 Task: Find connections with filter location Puertollano with filter topic #Investingwith filter profile language German with filter current company RevFin with filter school Shiv Nadar University with filter industry Truck Transportation with filter service category Web Design with filter keywords title Handyman
Action: Mouse moved to (581, 75)
Screenshot: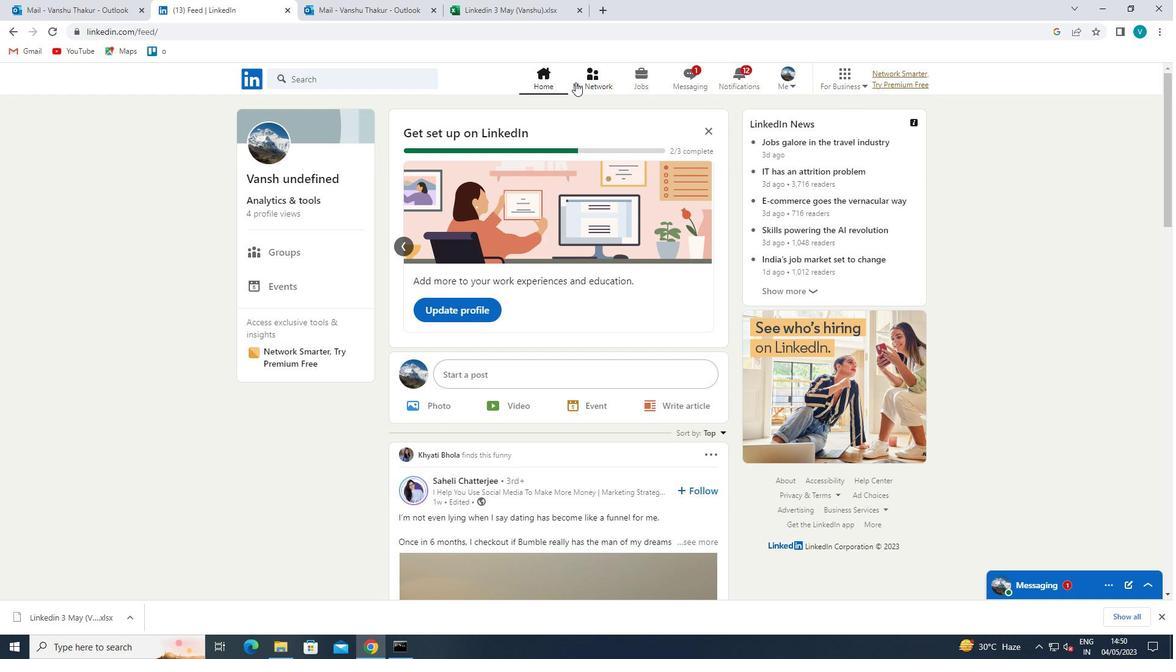 
Action: Mouse pressed left at (581, 75)
Screenshot: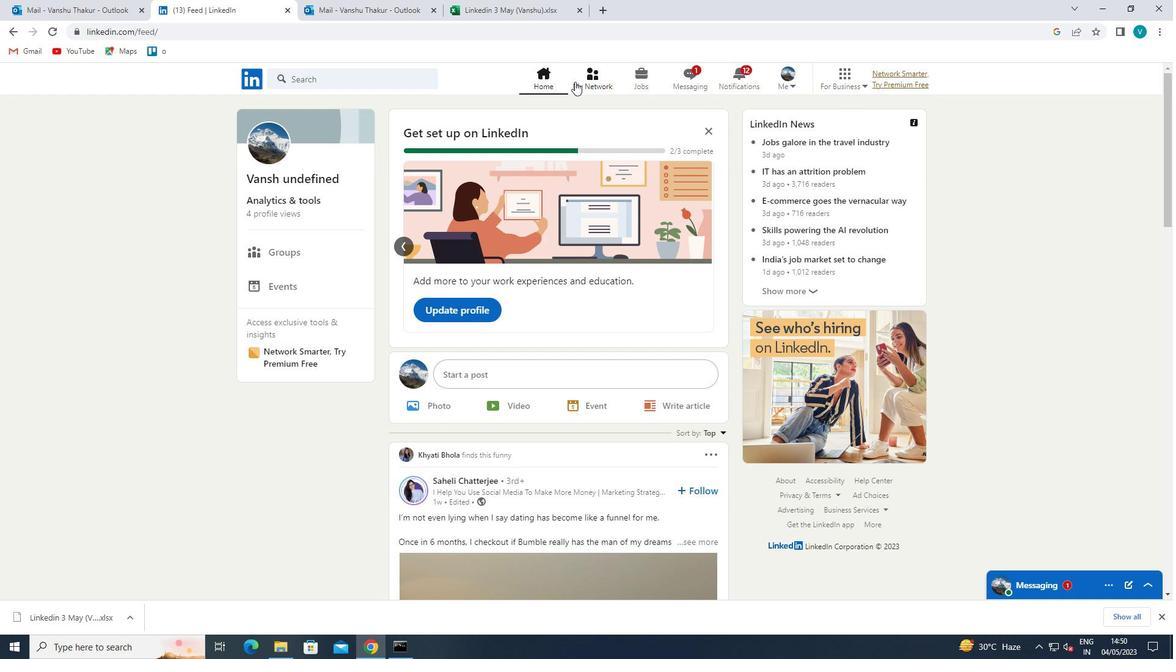 
Action: Mouse moved to (358, 150)
Screenshot: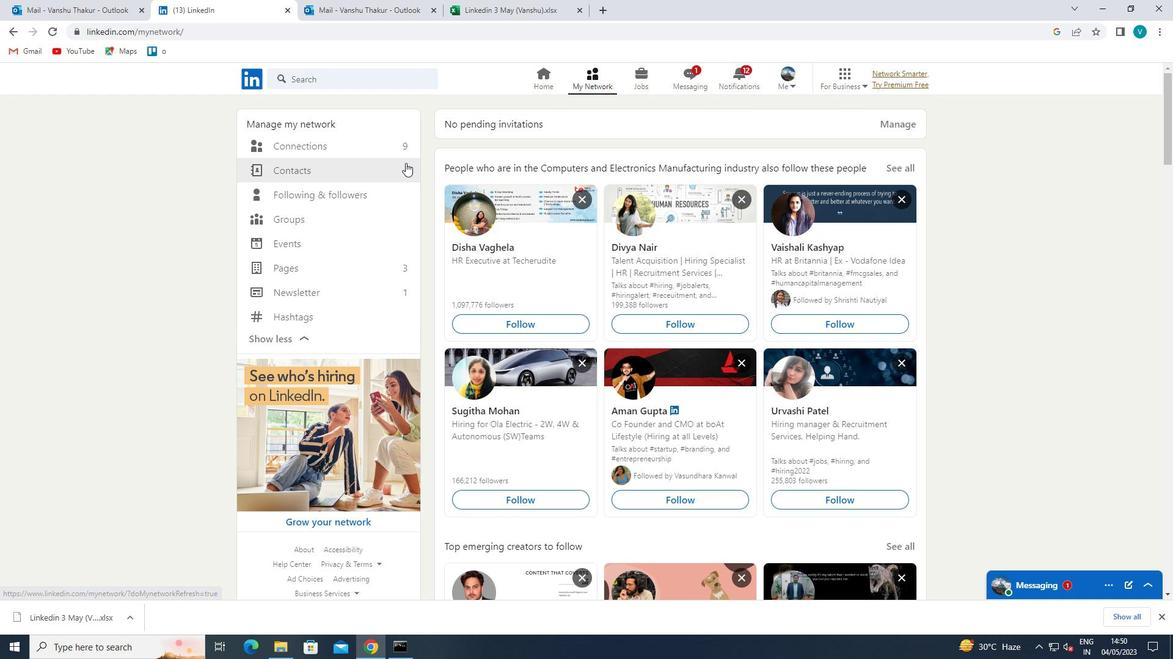 
Action: Mouse pressed left at (358, 150)
Screenshot: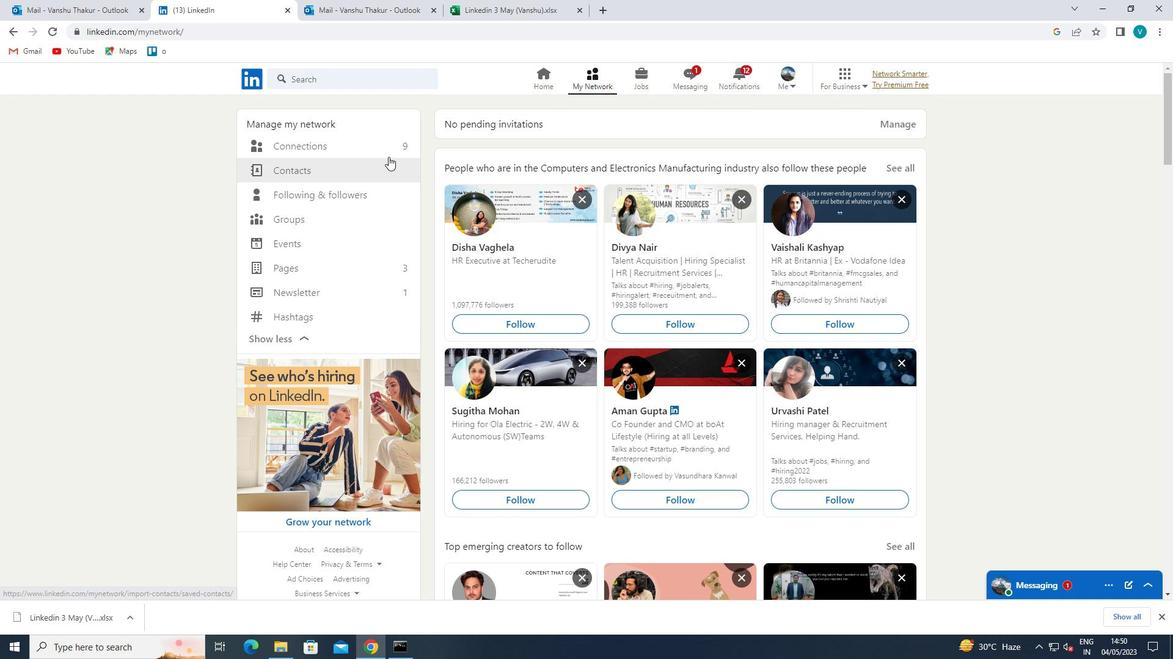 
Action: Mouse moved to (657, 142)
Screenshot: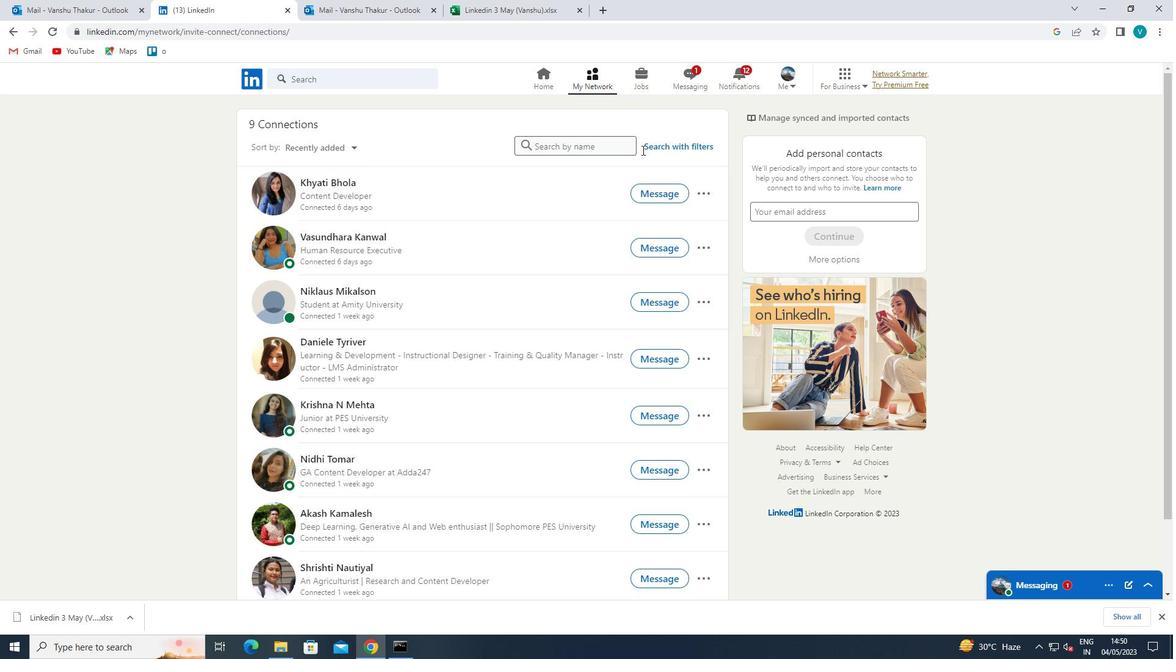 
Action: Mouse pressed left at (657, 142)
Screenshot: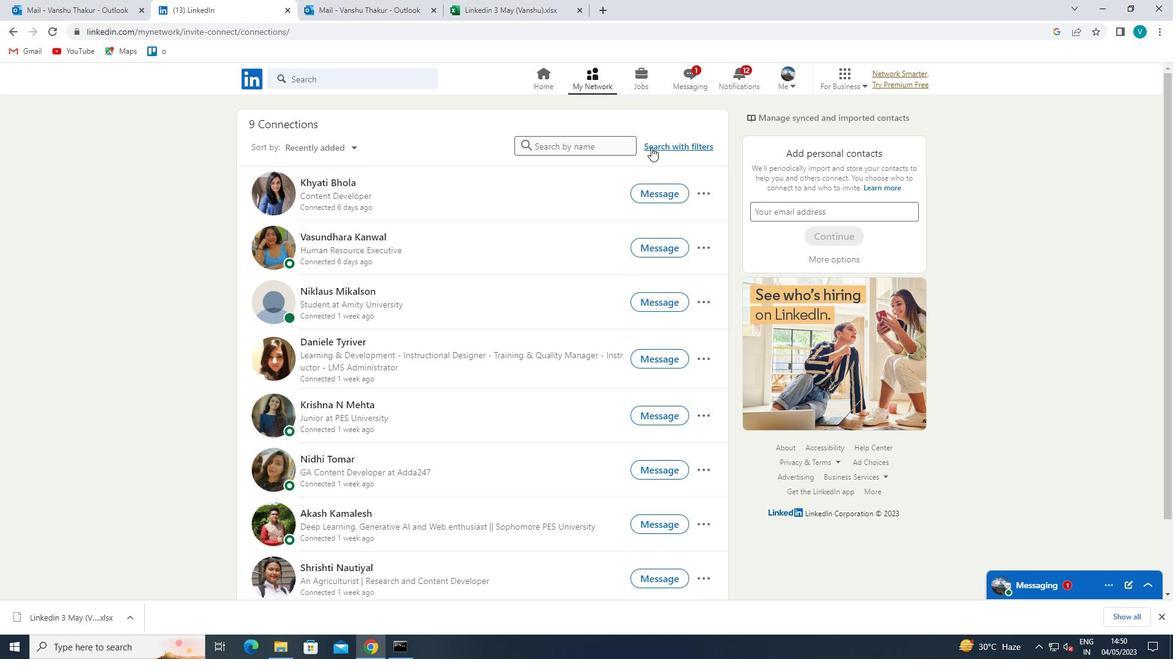 
Action: Mouse moved to (595, 115)
Screenshot: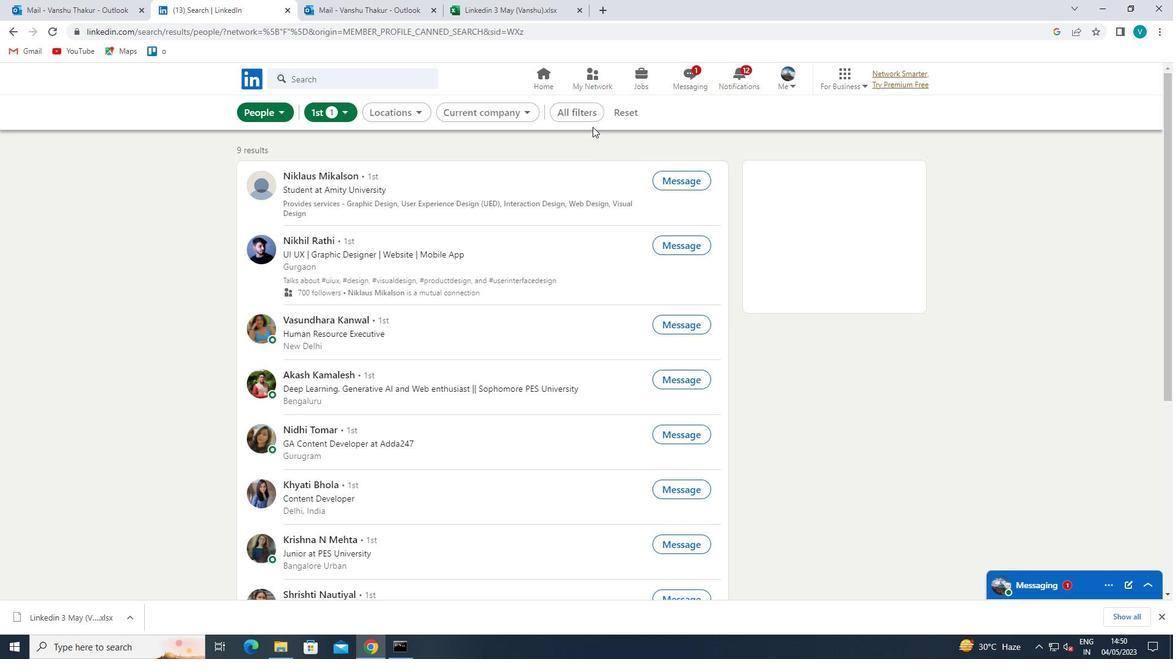 
Action: Mouse pressed left at (595, 115)
Screenshot: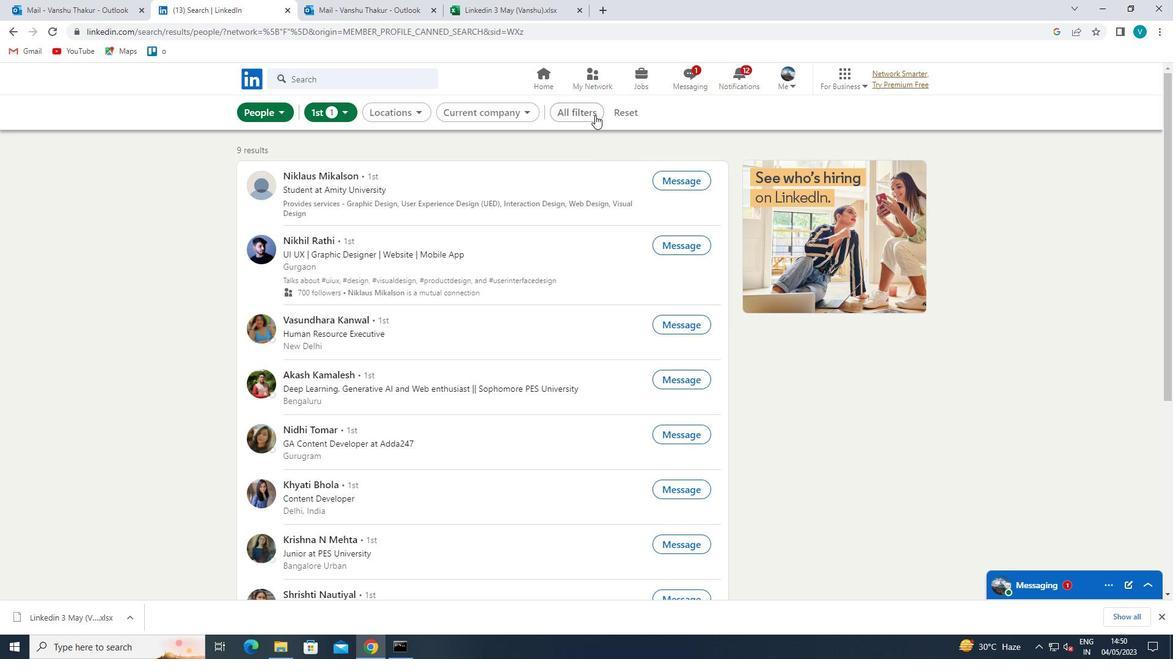 
Action: Mouse moved to (1017, 293)
Screenshot: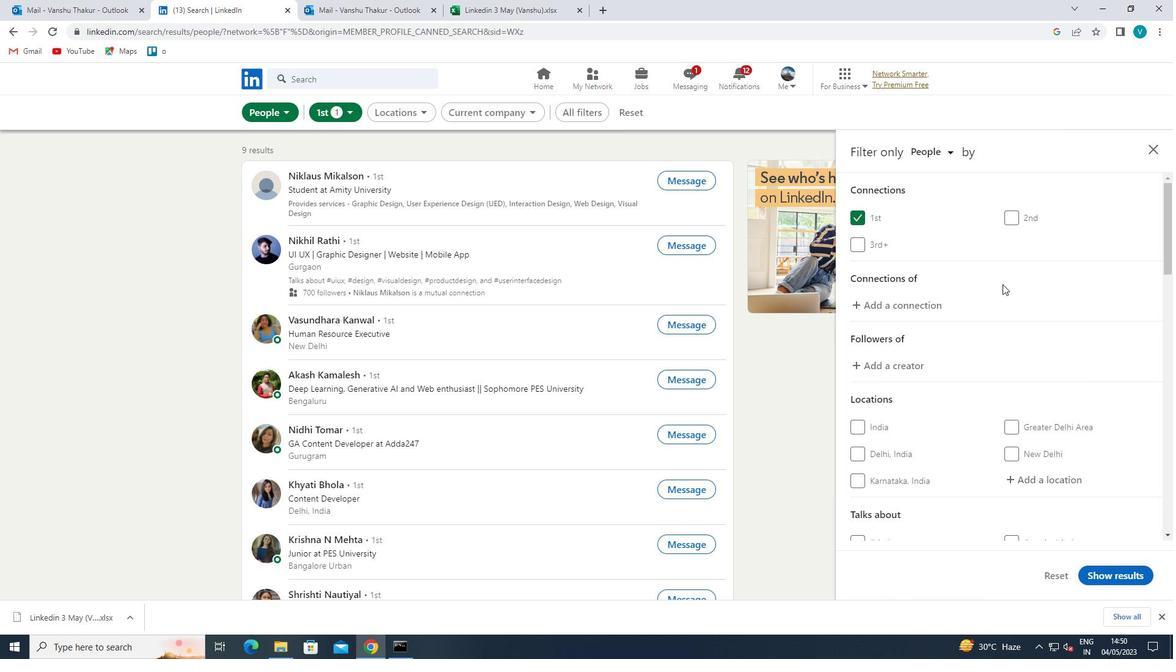 
Action: Mouse scrolled (1017, 293) with delta (0, 0)
Screenshot: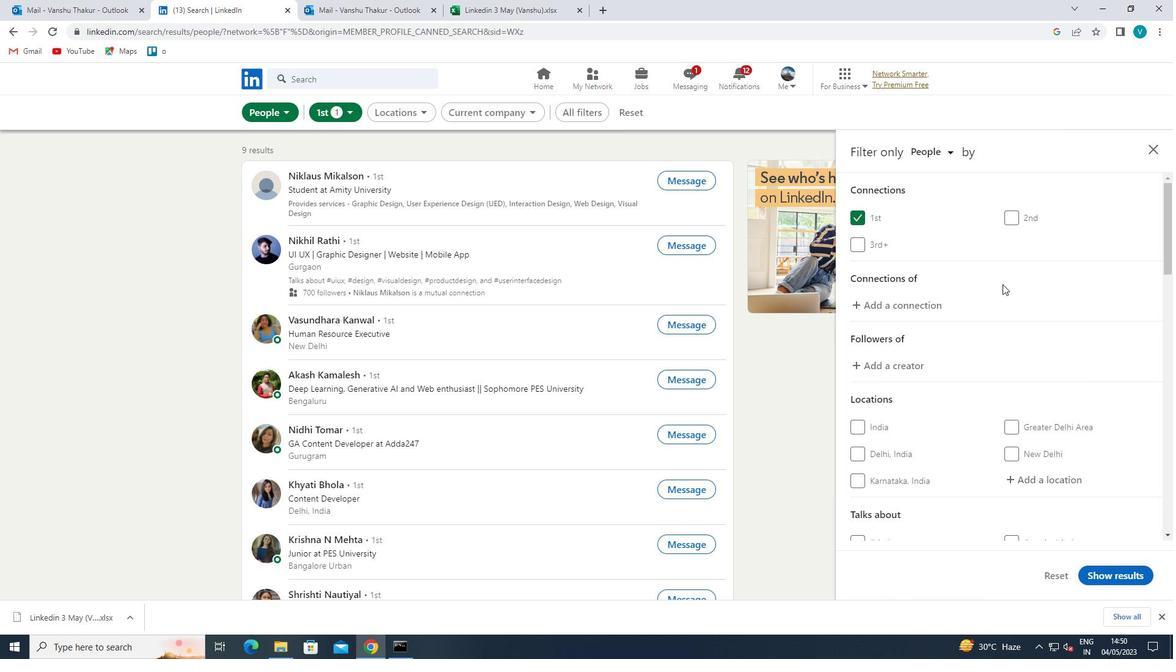 
Action: Mouse moved to (1022, 298)
Screenshot: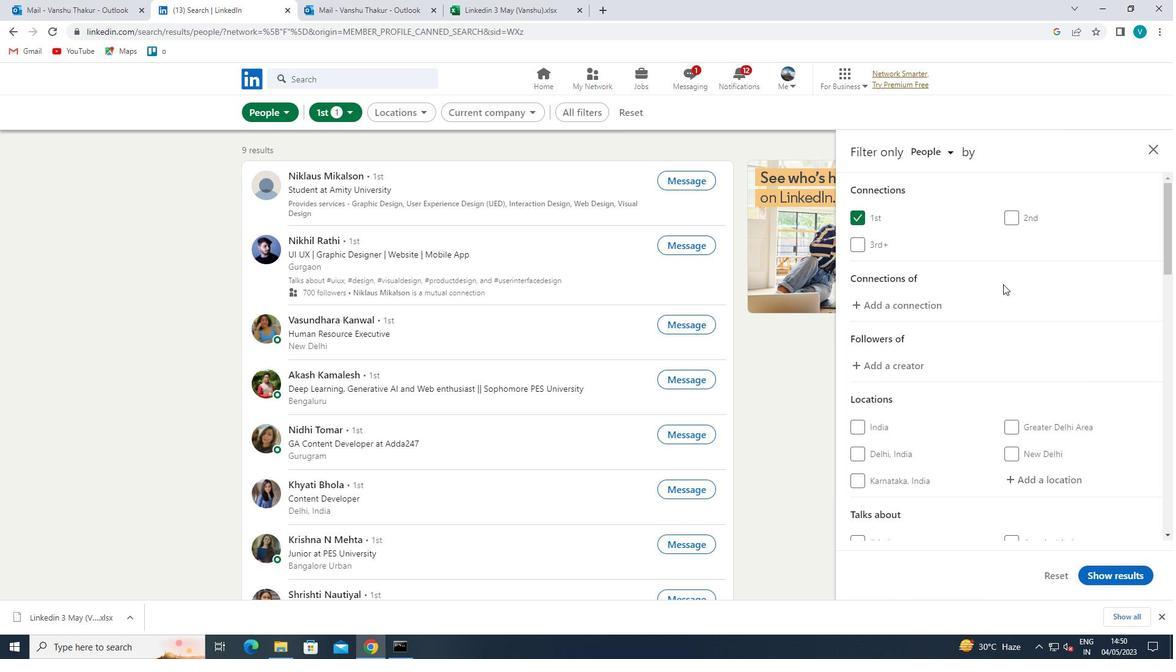 
Action: Mouse scrolled (1022, 298) with delta (0, 0)
Screenshot: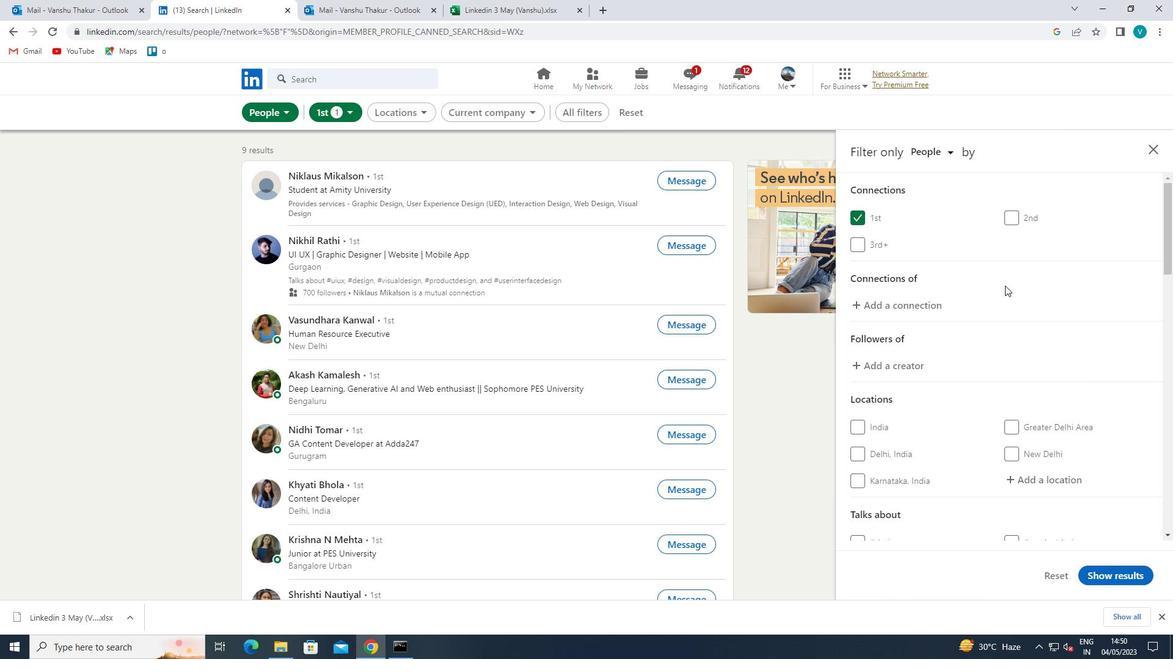 
Action: Mouse moved to (1027, 301)
Screenshot: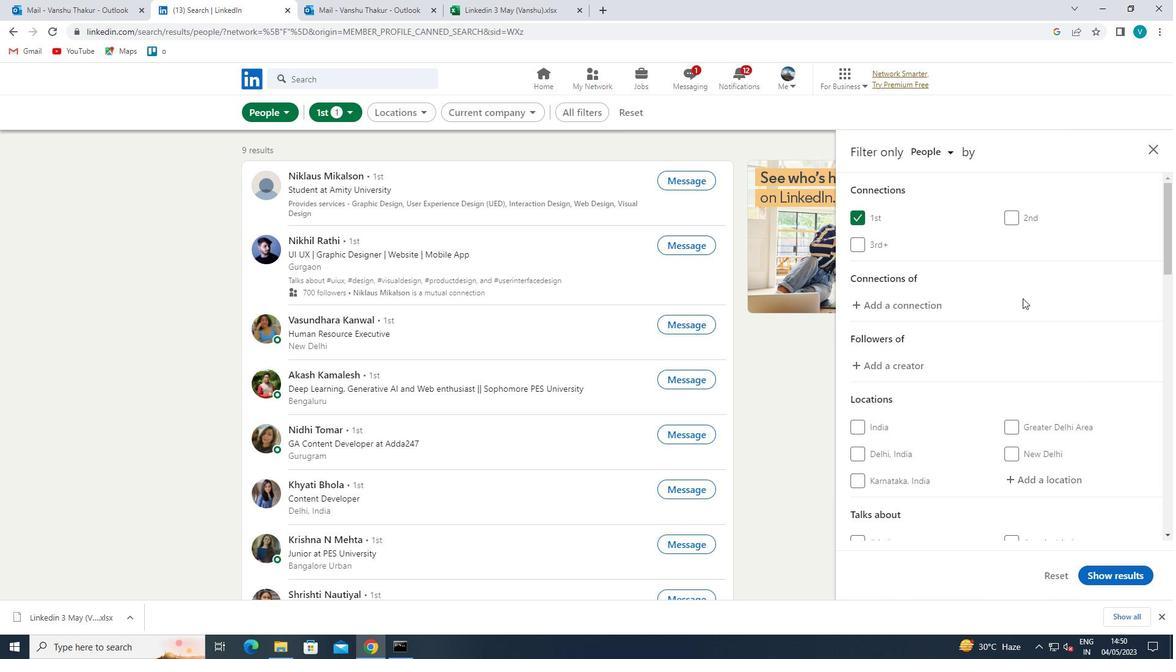 
Action: Mouse scrolled (1027, 301) with delta (0, 0)
Screenshot: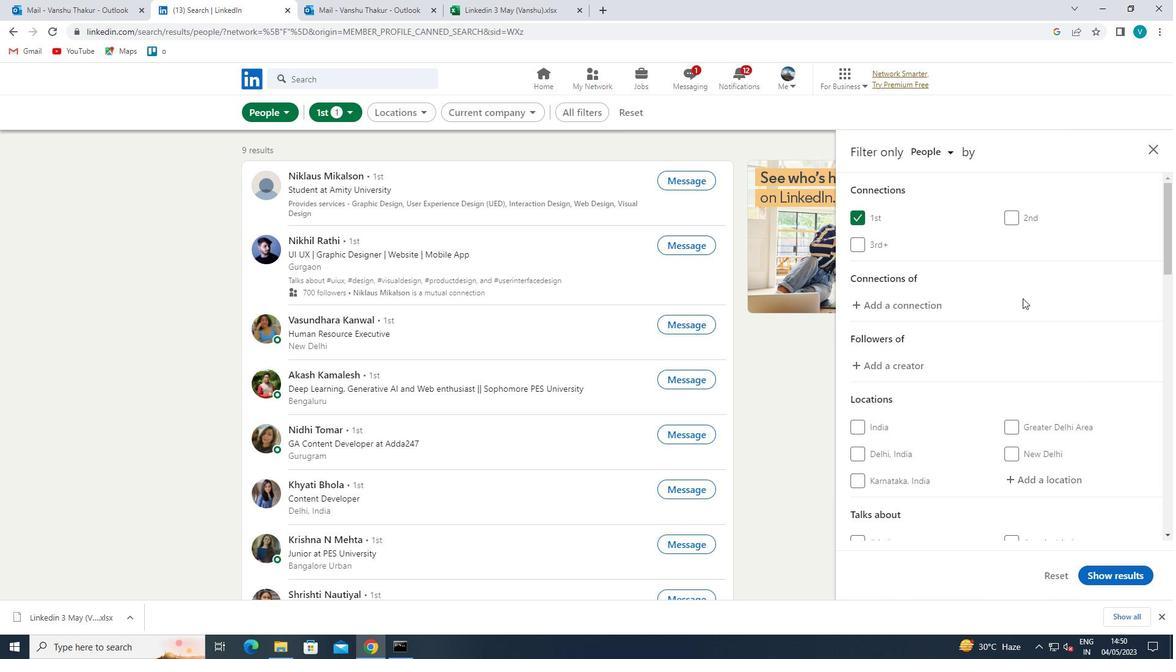 
Action: Mouse moved to (1056, 296)
Screenshot: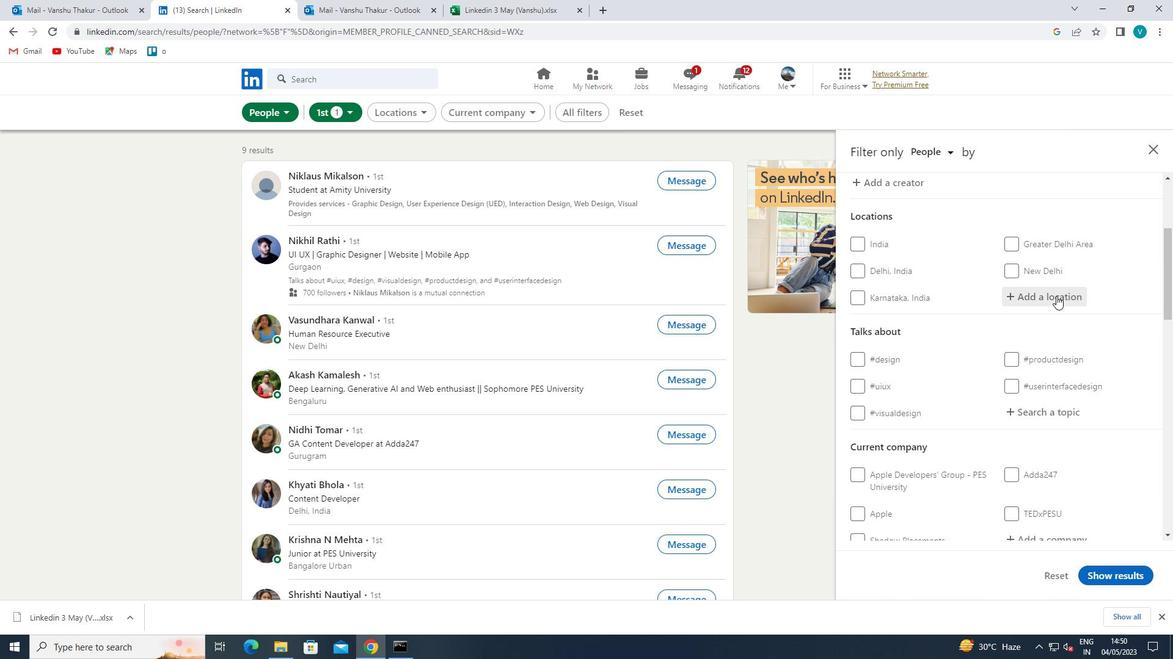 
Action: Mouse pressed left at (1056, 296)
Screenshot: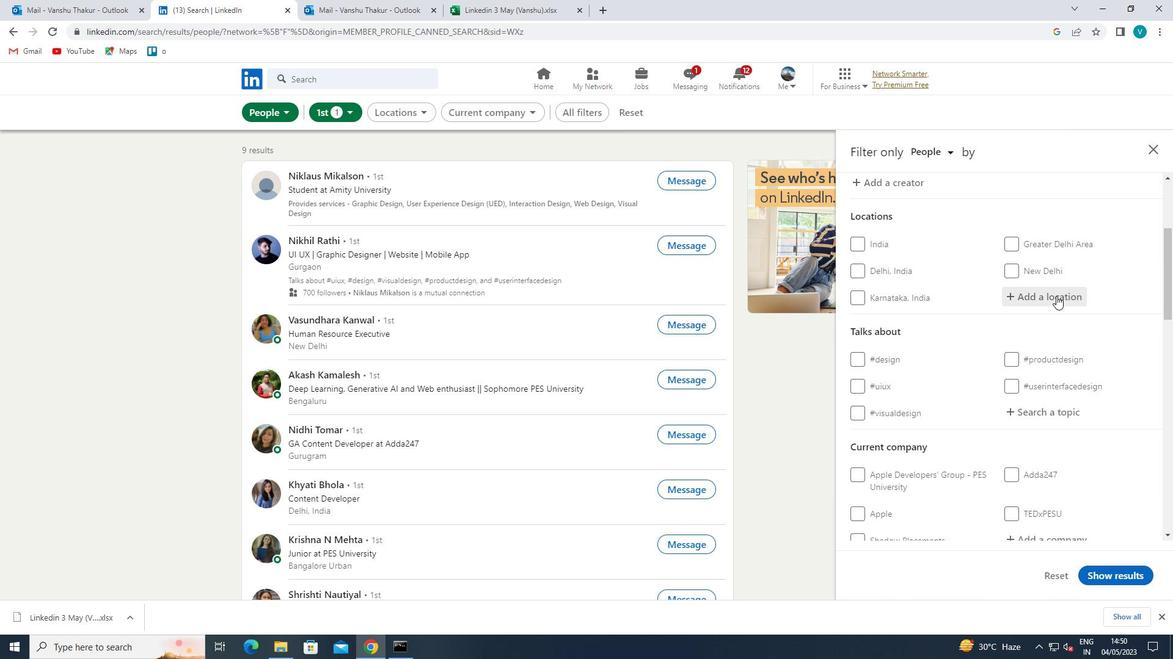 
Action: Mouse moved to (1041, 305)
Screenshot: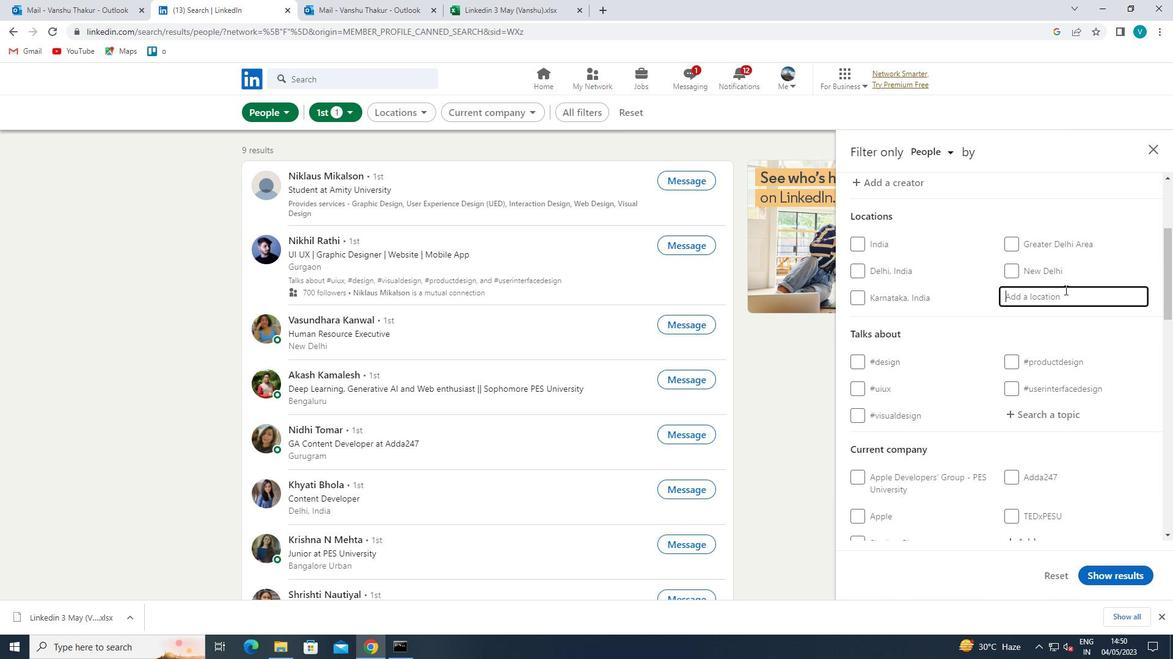 
Action: Key pressed <Key.shift>PUERTOLLANO
Screenshot: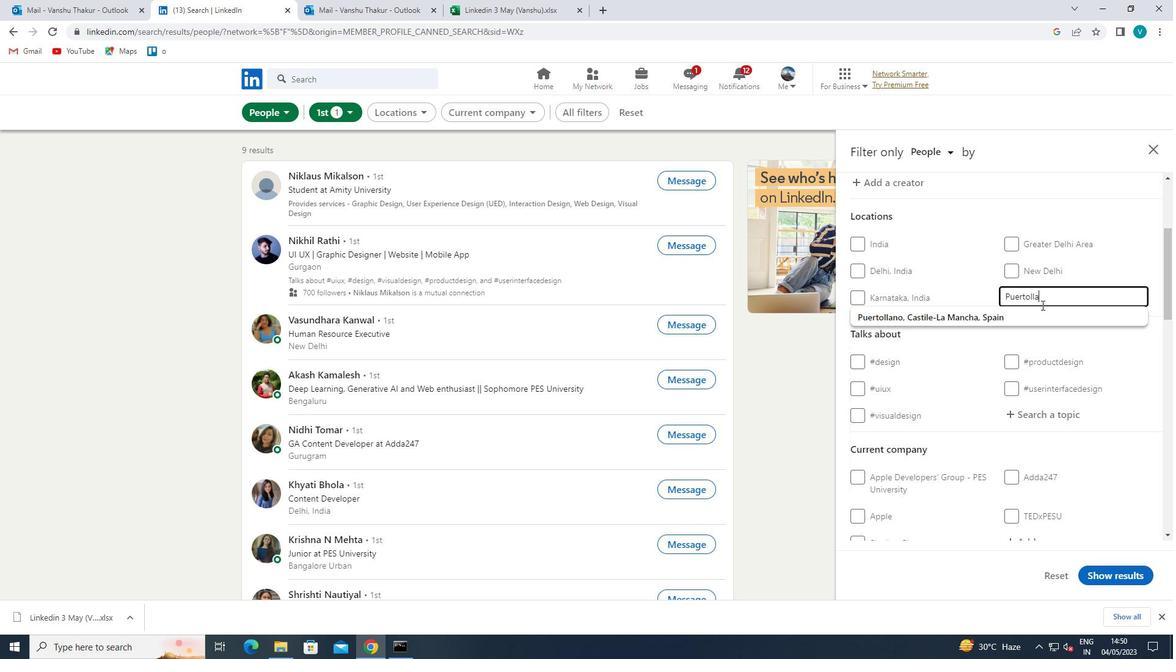 
Action: Mouse moved to (1022, 318)
Screenshot: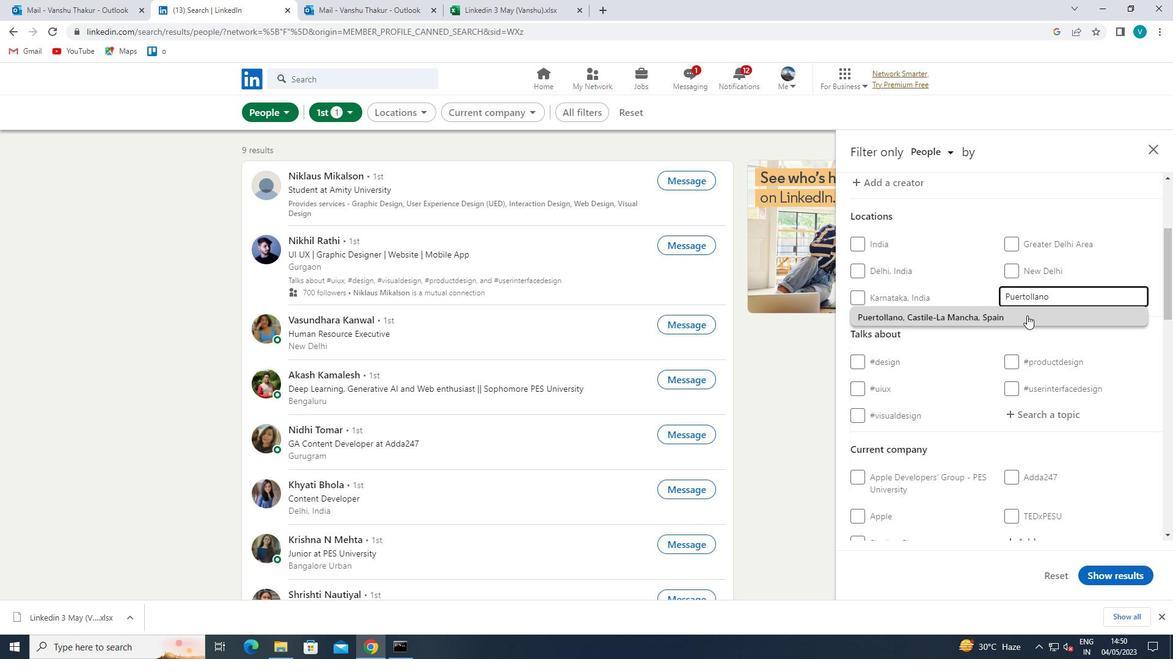 
Action: Mouse pressed left at (1022, 318)
Screenshot: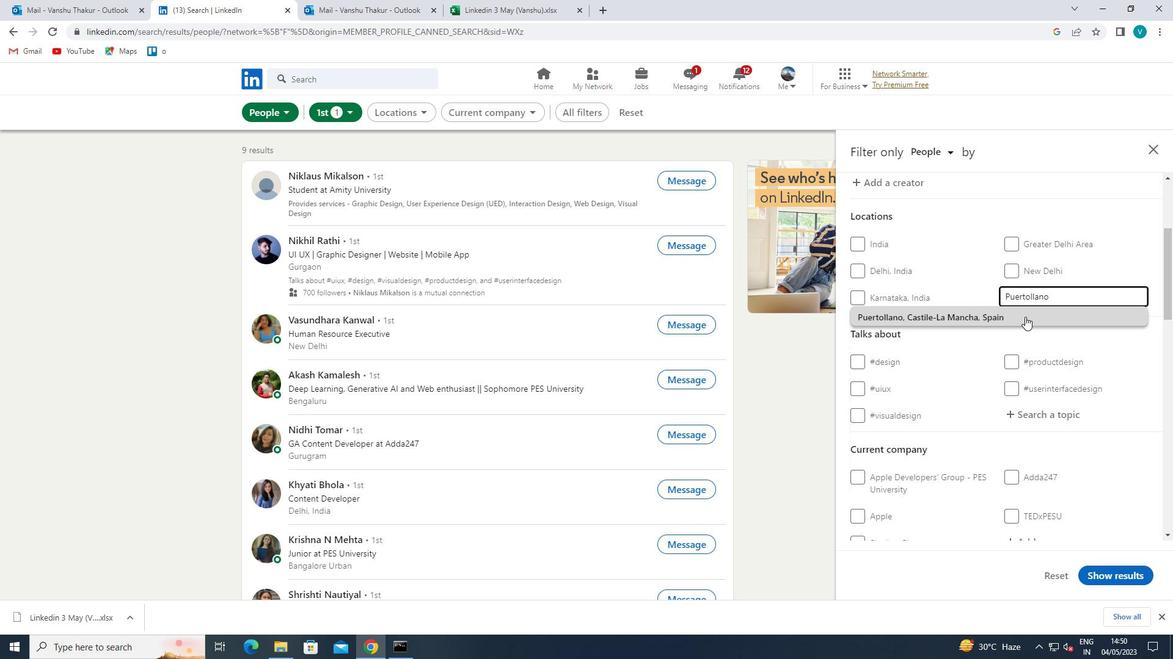 
Action: Mouse moved to (1020, 318)
Screenshot: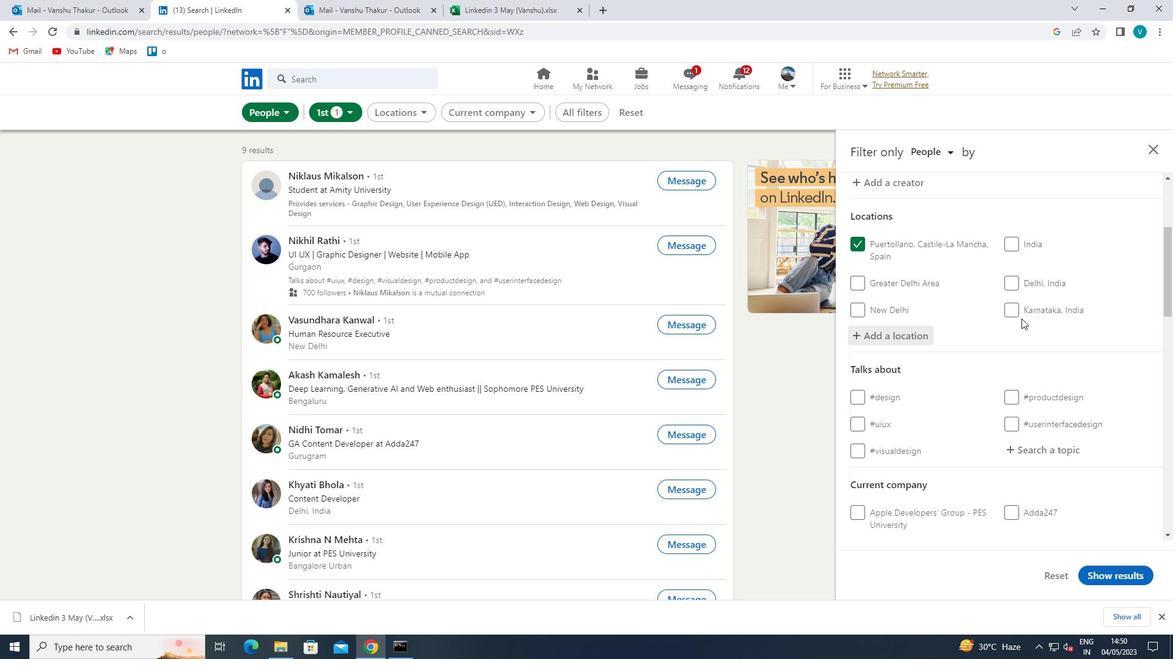 
Action: Mouse scrolled (1020, 318) with delta (0, 0)
Screenshot: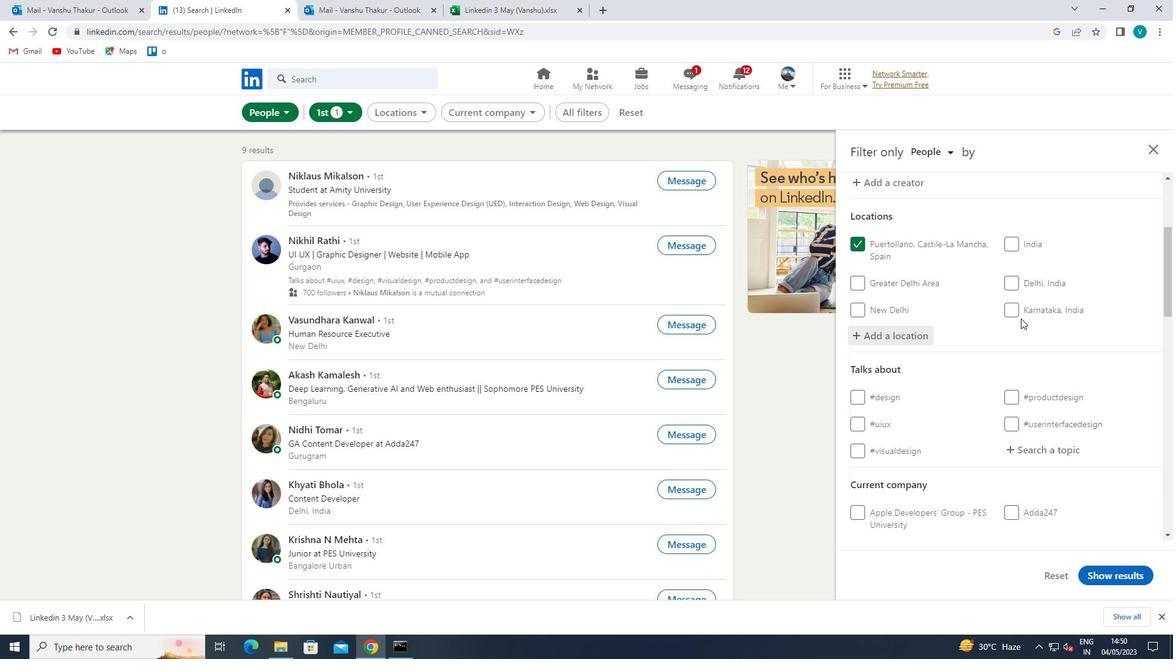 
Action: Mouse scrolled (1020, 318) with delta (0, 0)
Screenshot: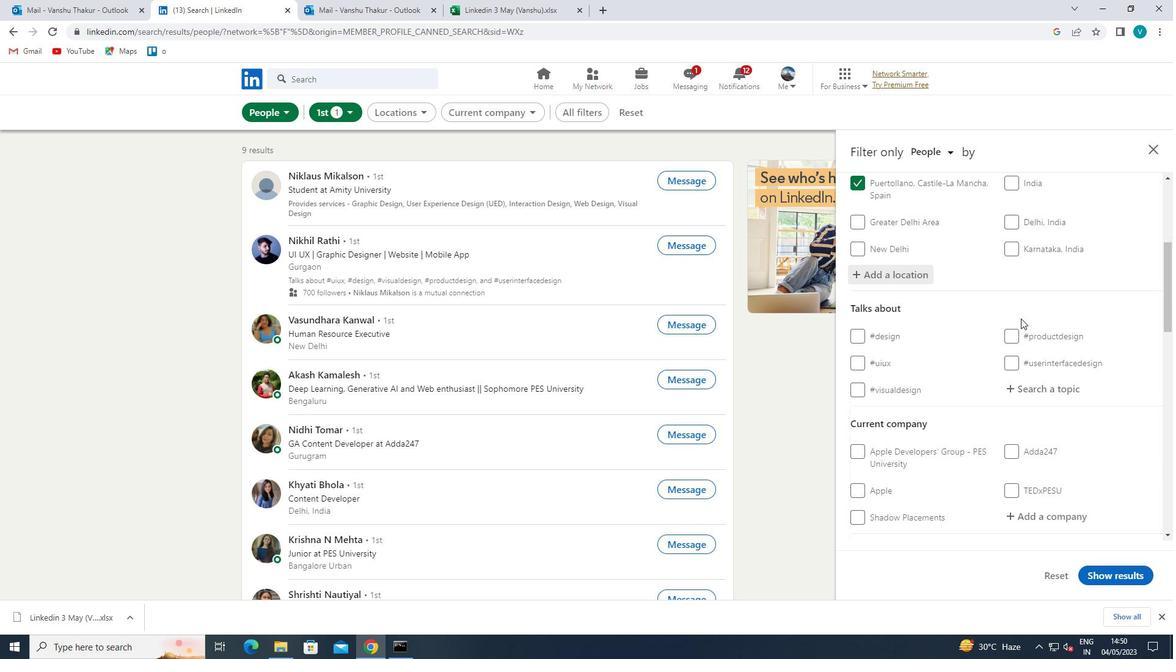 
Action: Mouse scrolled (1020, 318) with delta (0, 0)
Screenshot: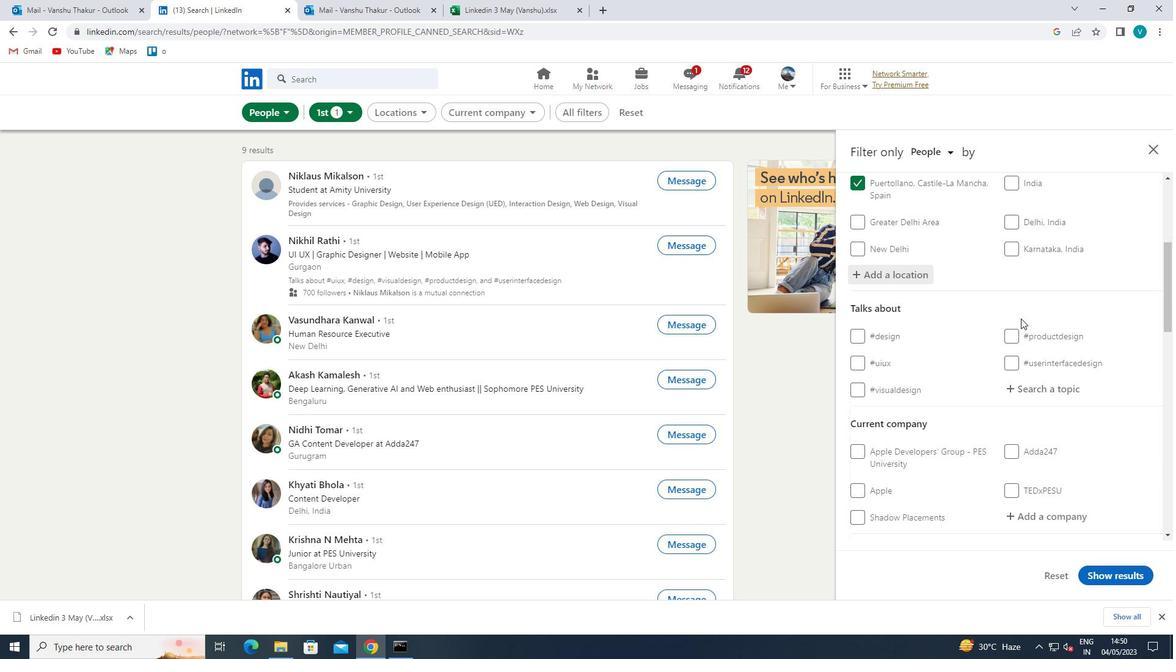 
Action: Mouse moved to (1065, 267)
Screenshot: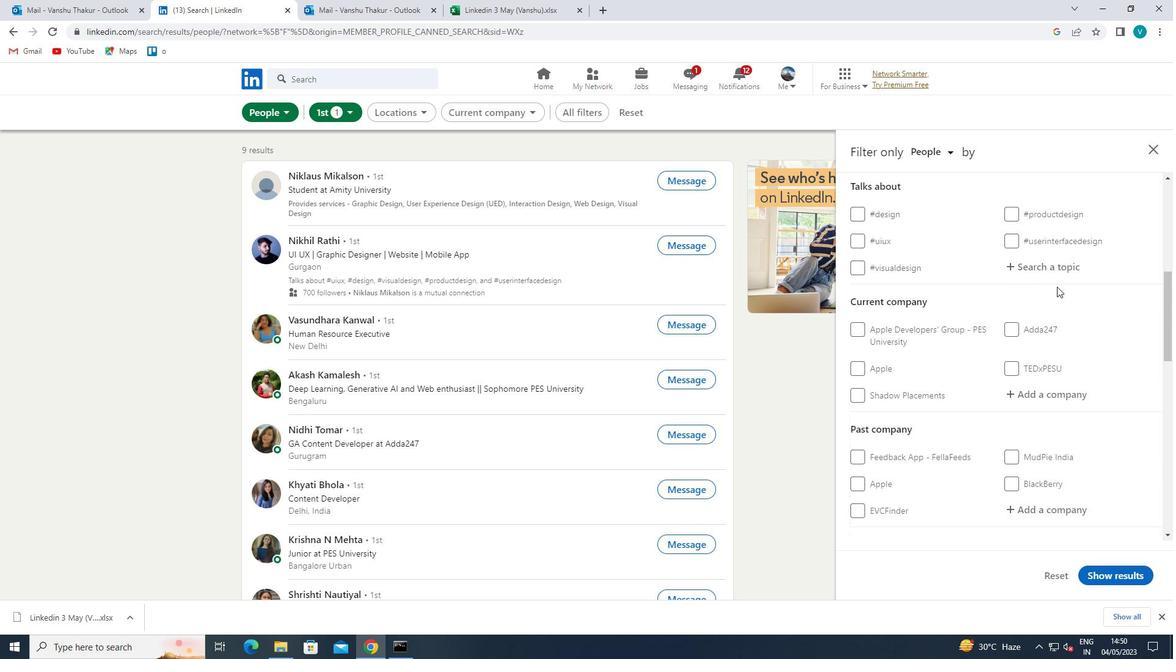 
Action: Mouse pressed left at (1065, 267)
Screenshot: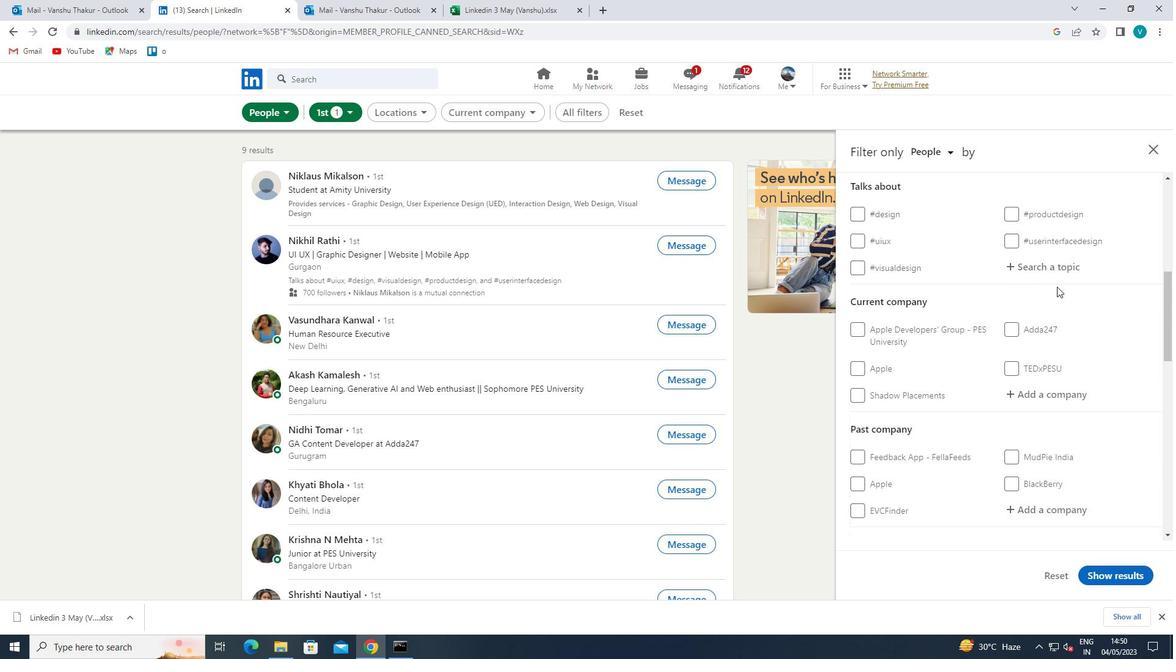 
Action: Mouse moved to (1034, 284)
Screenshot: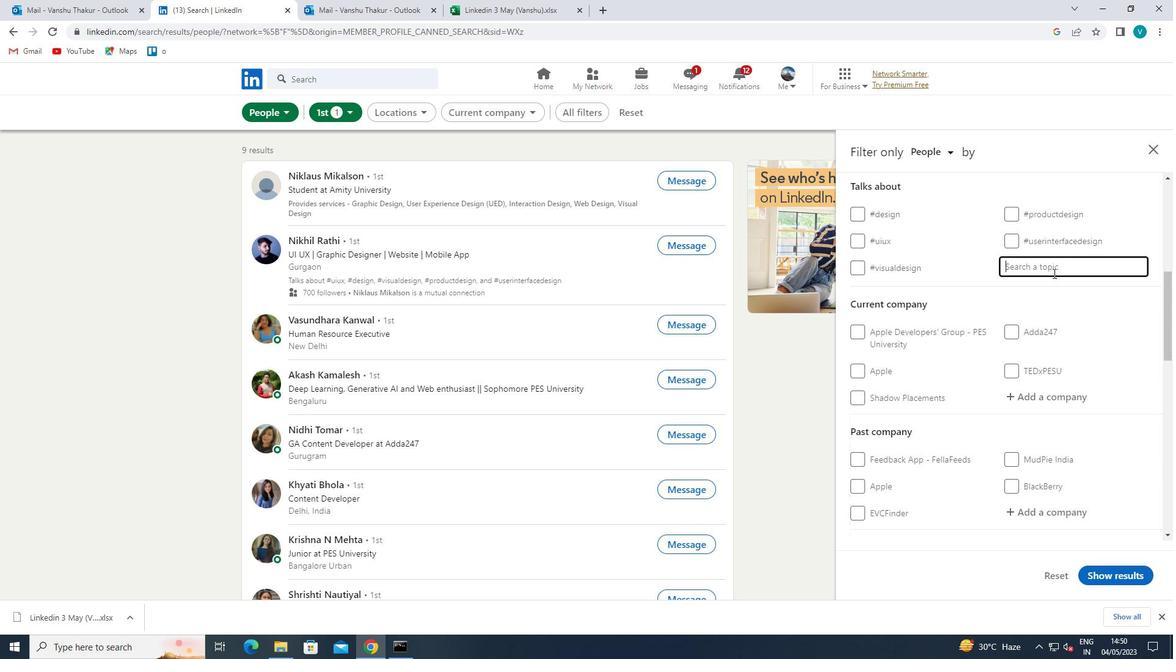 
Action: Key pressed INV
Screenshot: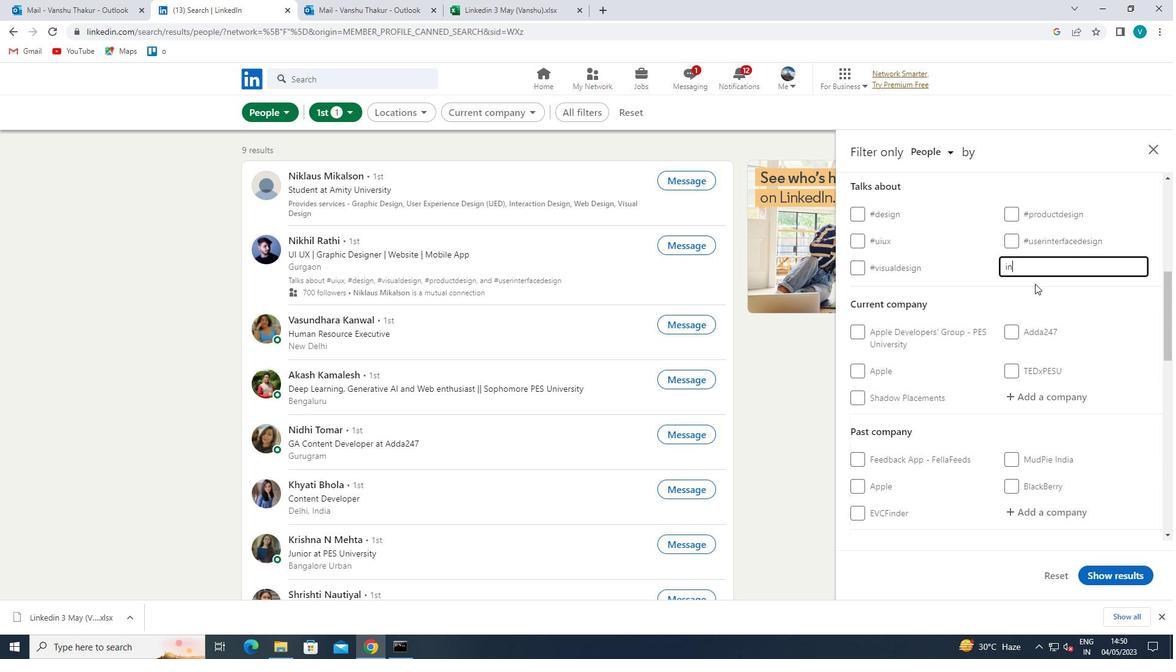 
Action: Mouse moved to (1034, 284)
Screenshot: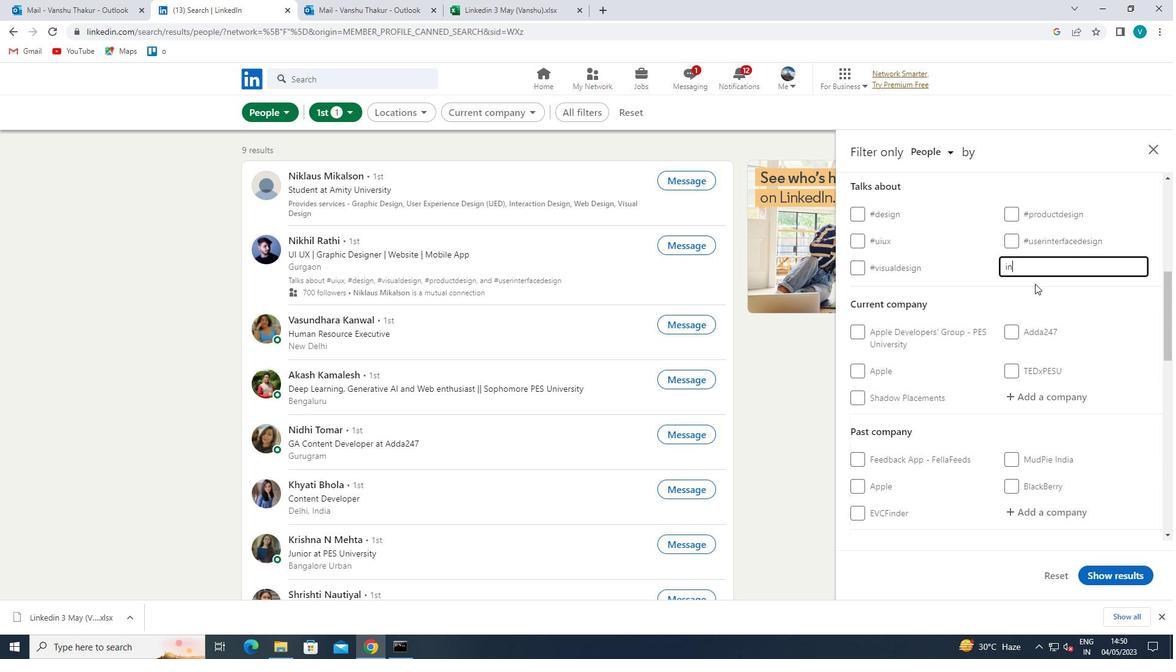 
Action: Key pressed ESTING
Screenshot: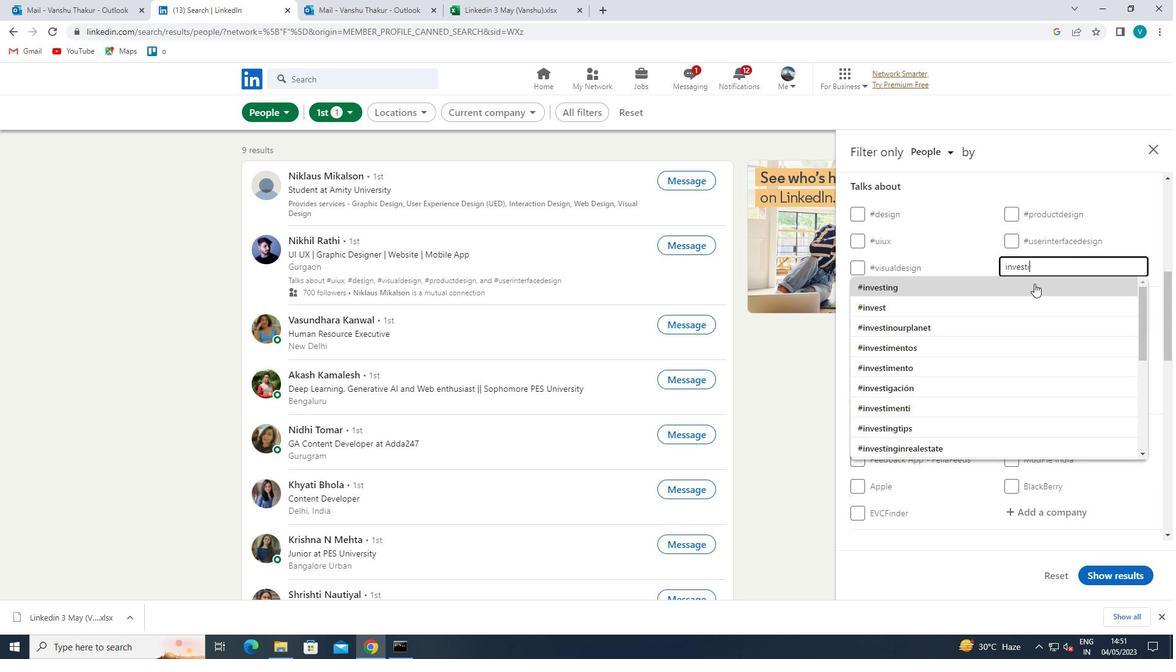 
Action: Mouse pressed left at (1034, 284)
Screenshot: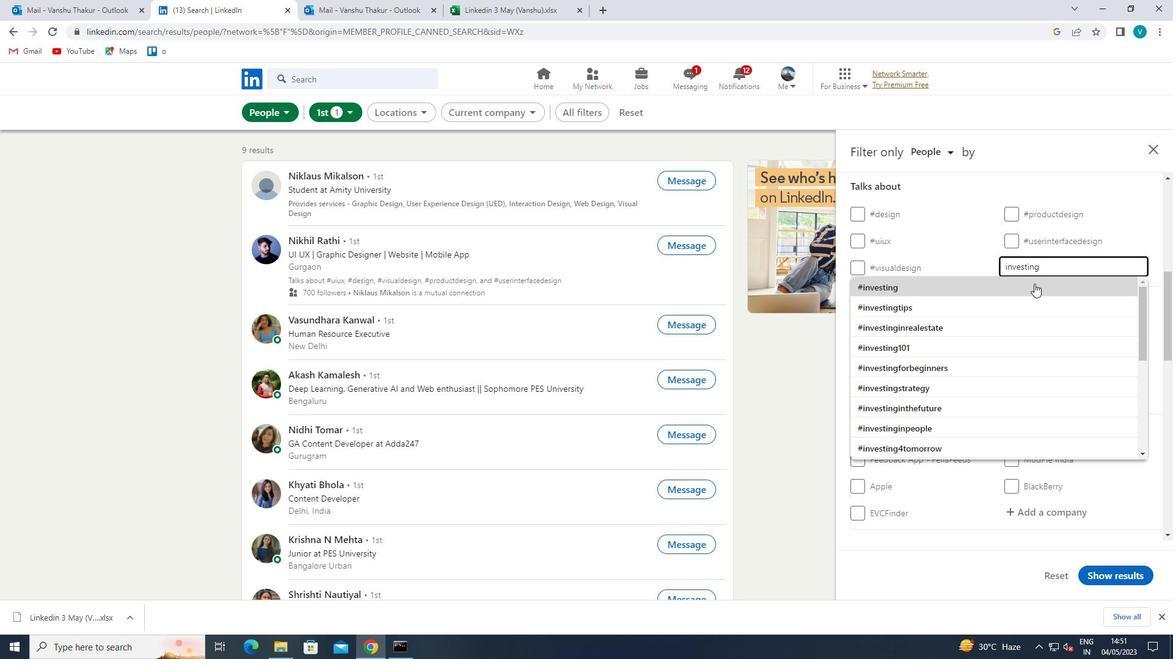 
Action: Mouse moved to (1028, 287)
Screenshot: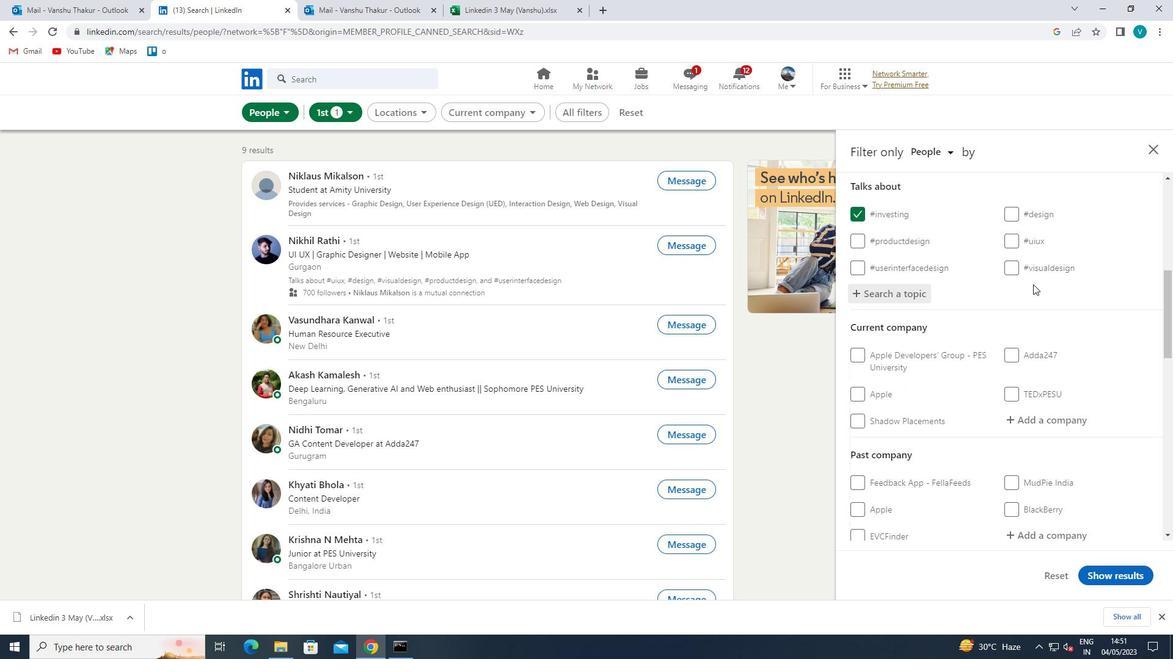 
Action: Mouse scrolled (1028, 286) with delta (0, 0)
Screenshot: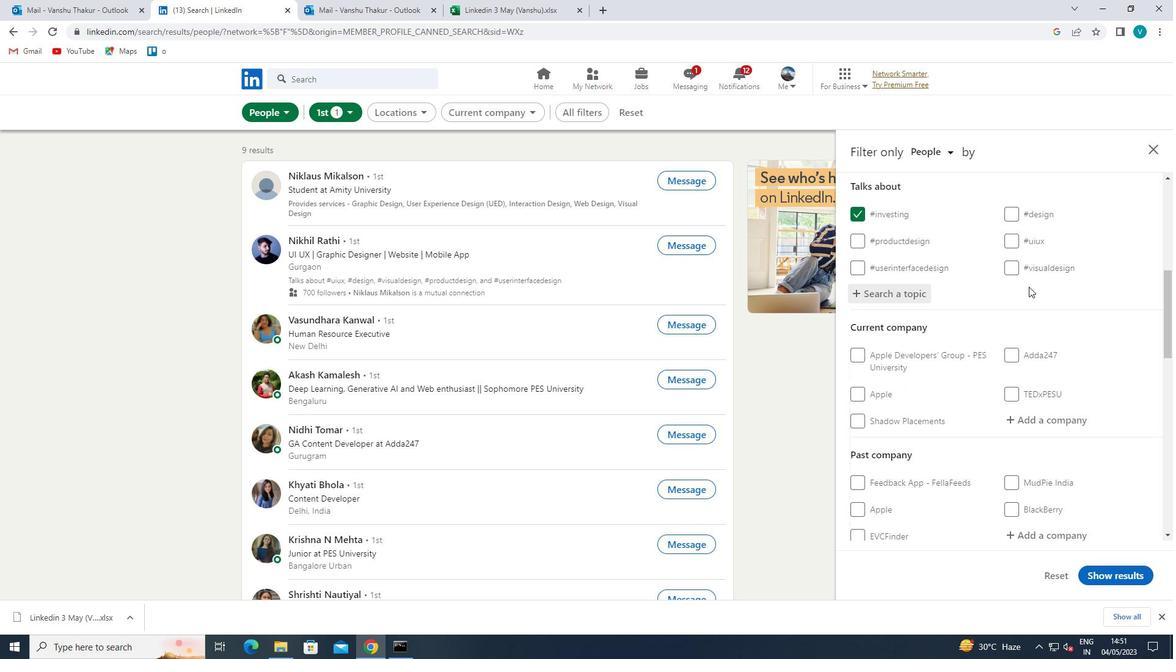 
Action: Mouse scrolled (1028, 286) with delta (0, 0)
Screenshot: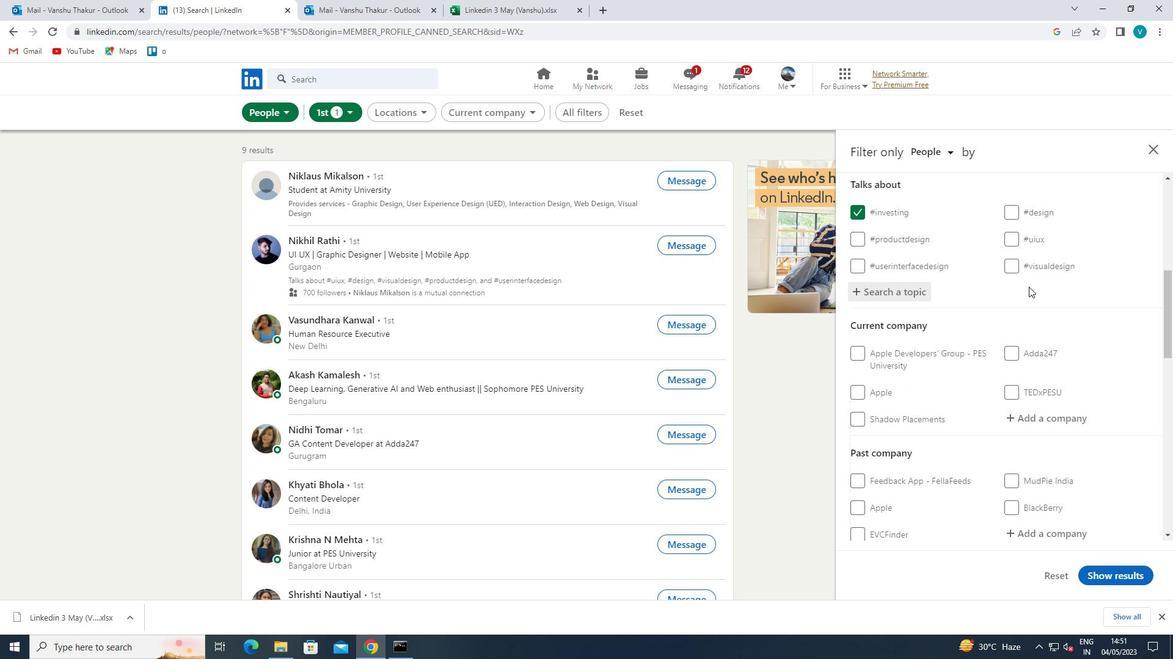 
Action: Mouse moved to (1025, 298)
Screenshot: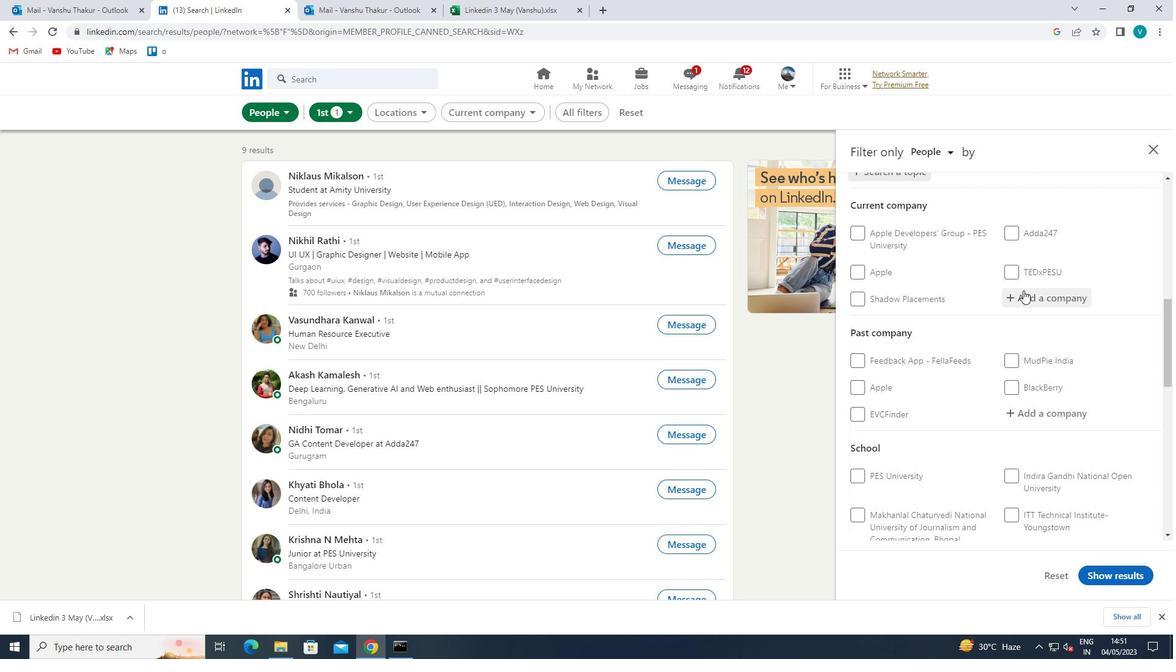 
Action: Mouse pressed left at (1025, 298)
Screenshot: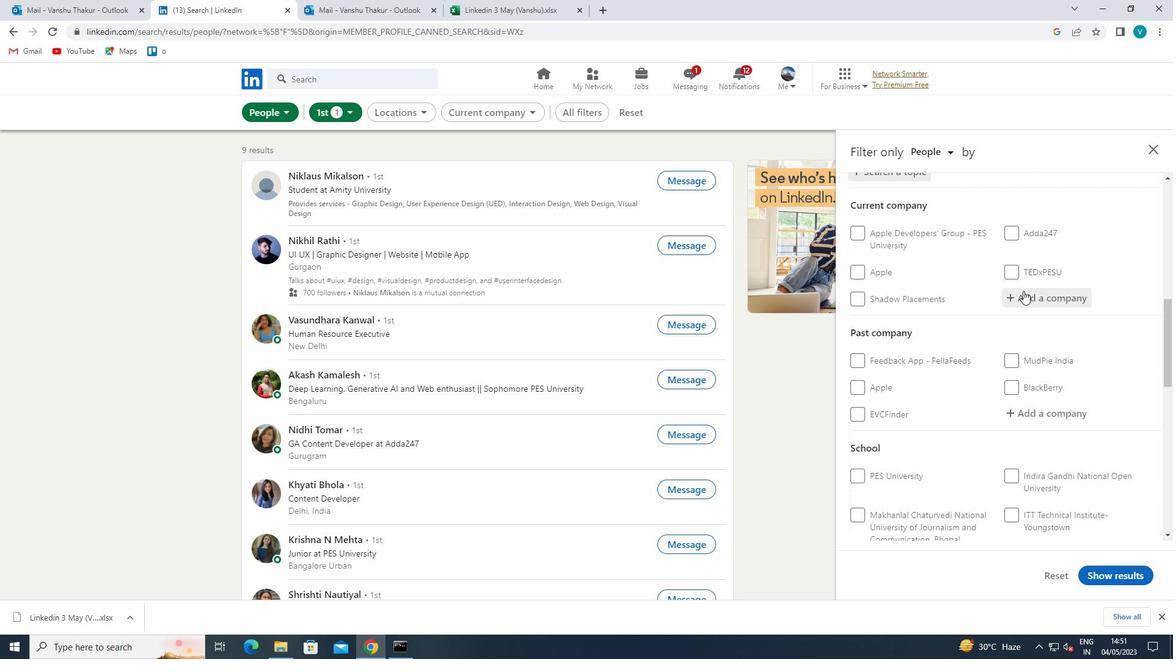 
Action: Mouse moved to (1027, 298)
Screenshot: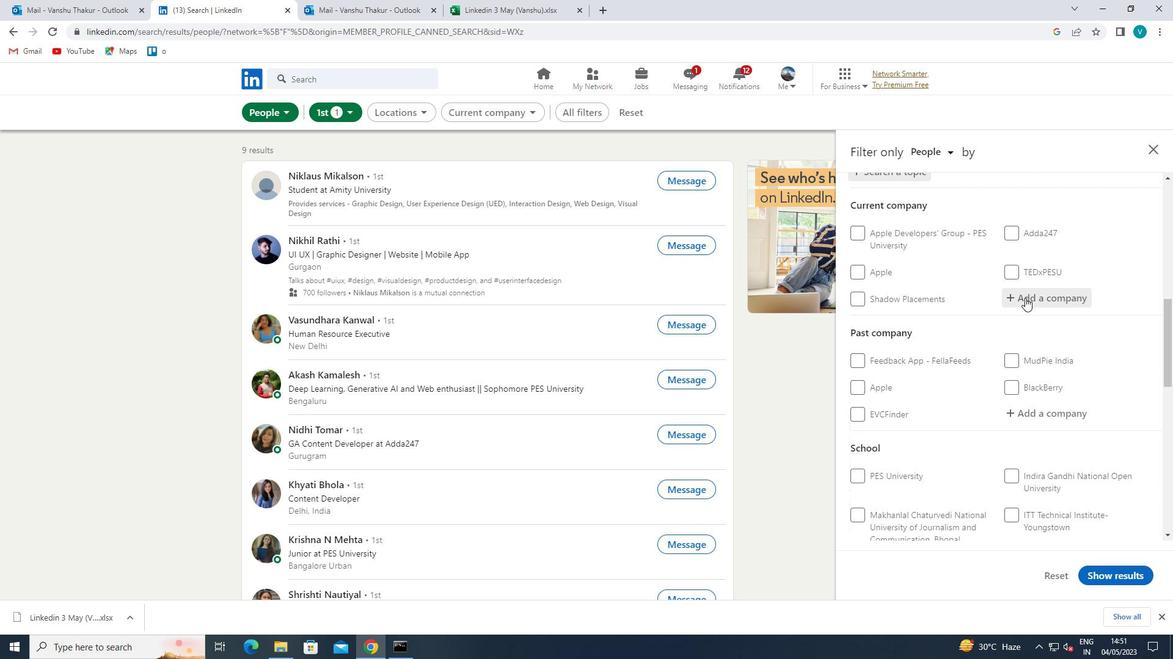 
Action: Key pressed <Key.shift>REV<Key.shift>FN
Screenshot: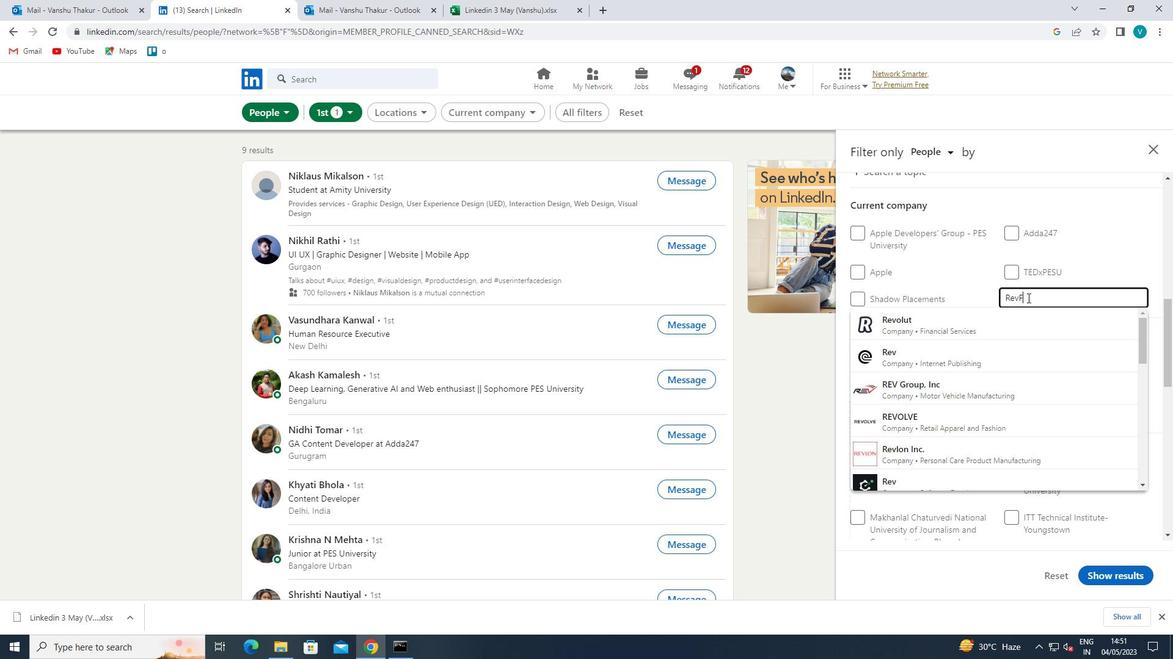 
Action: Mouse moved to (1029, 313)
Screenshot: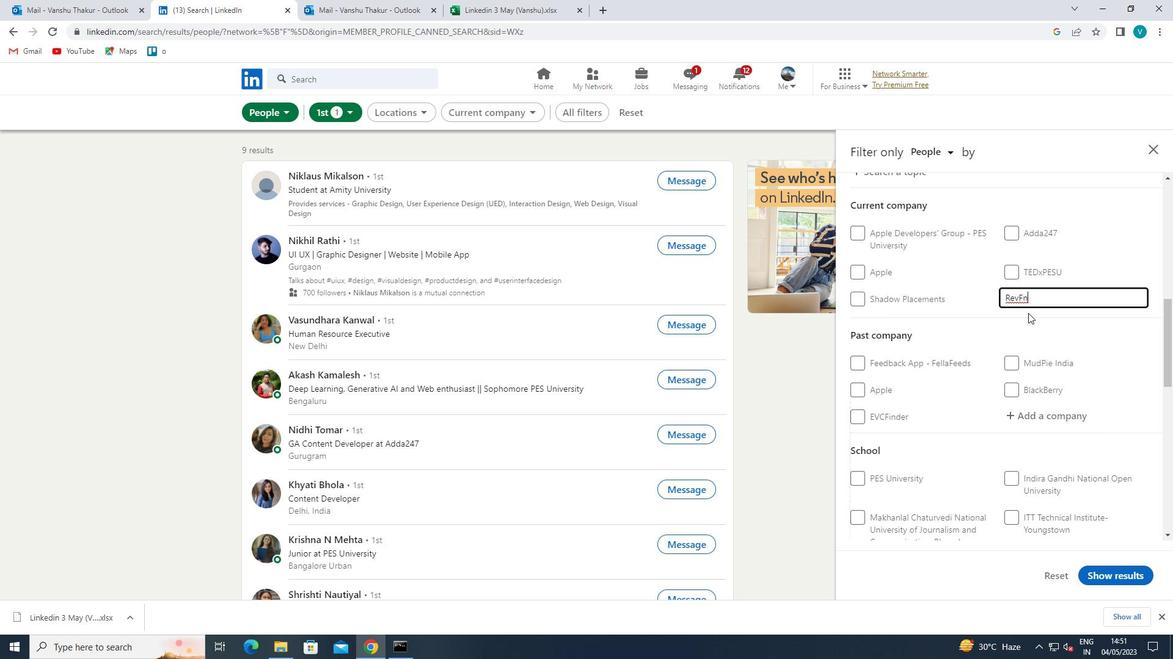 
Action: Key pressed <Key.backspace>I
Screenshot: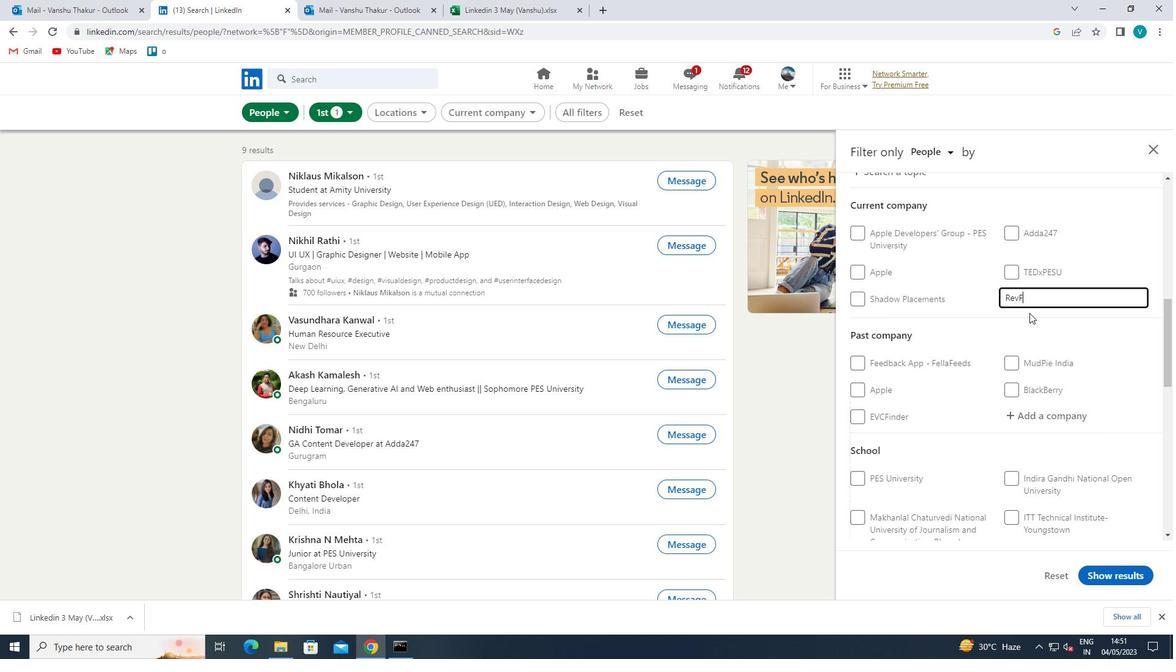 
Action: Mouse moved to (1016, 317)
Screenshot: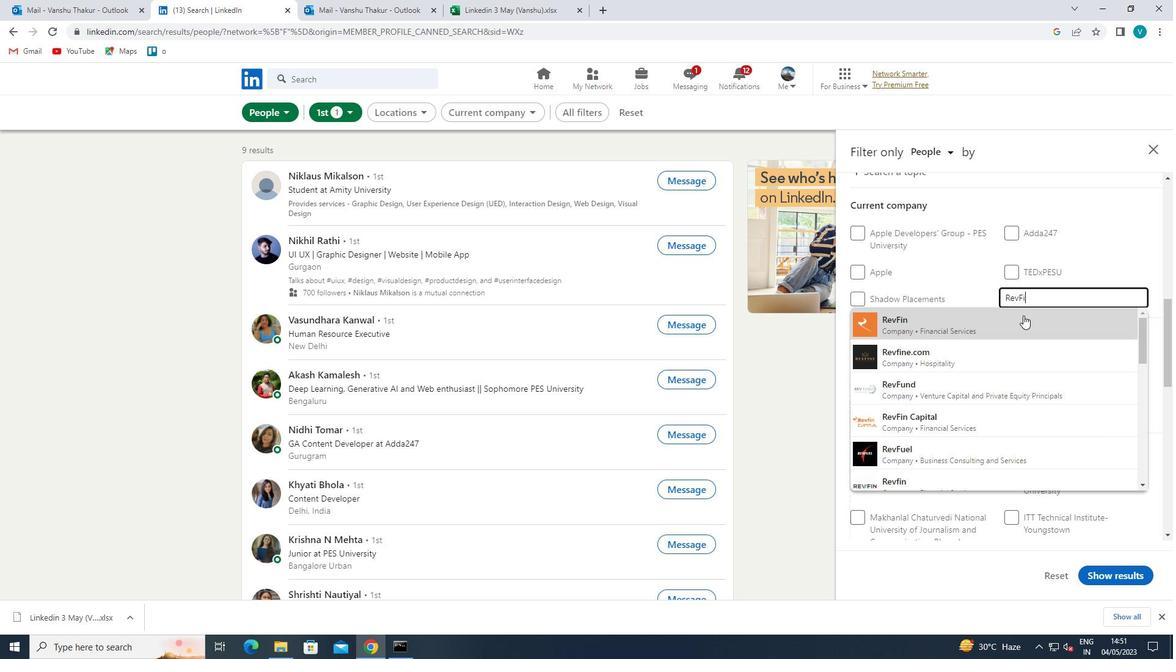 
Action: Mouse pressed left at (1016, 317)
Screenshot: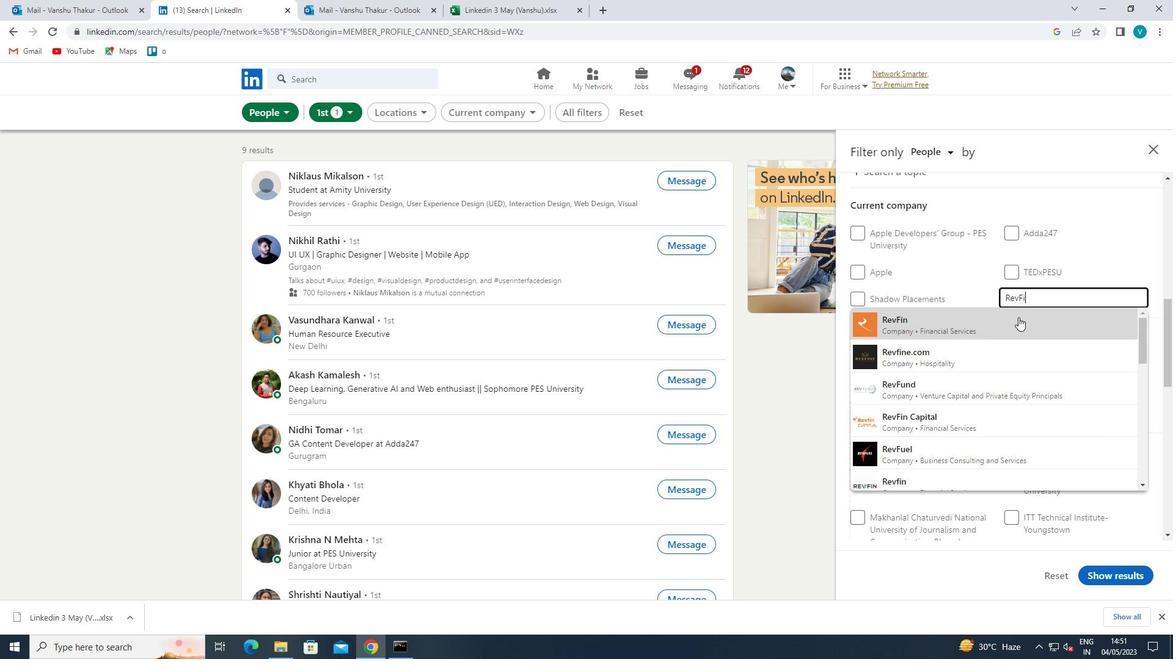 
Action: Mouse moved to (1014, 319)
Screenshot: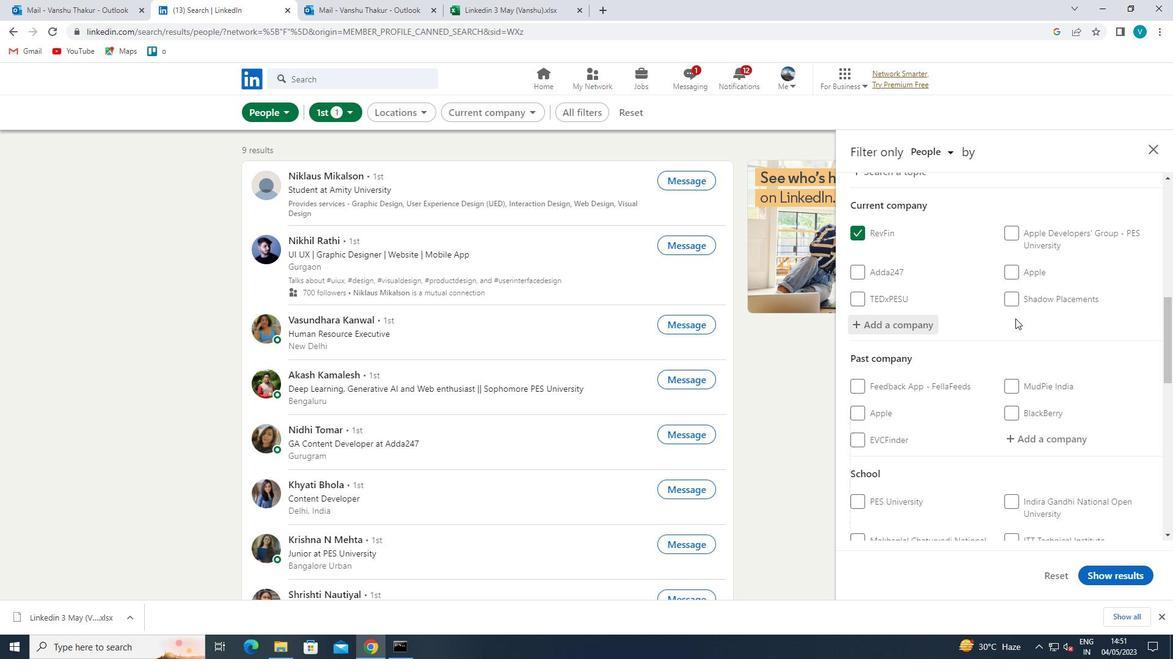 
Action: Mouse scrolled (1014, 318) with delta (0, 0)
Screenshot: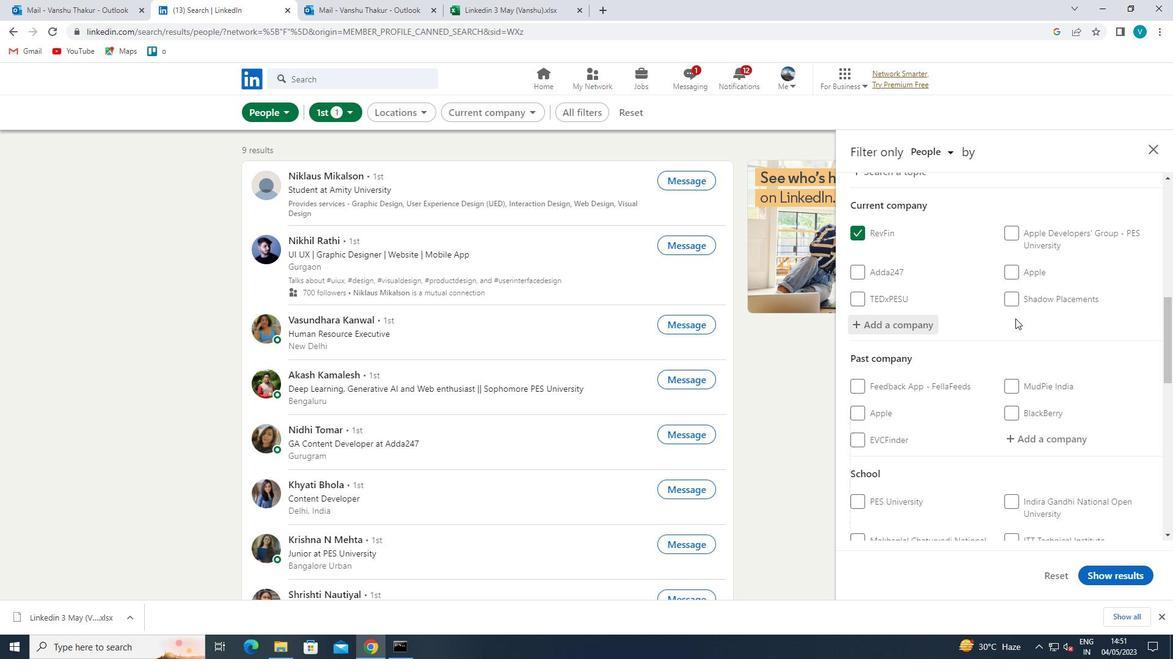 
Action: Mouse moved to (1014, 319)
Screenshot: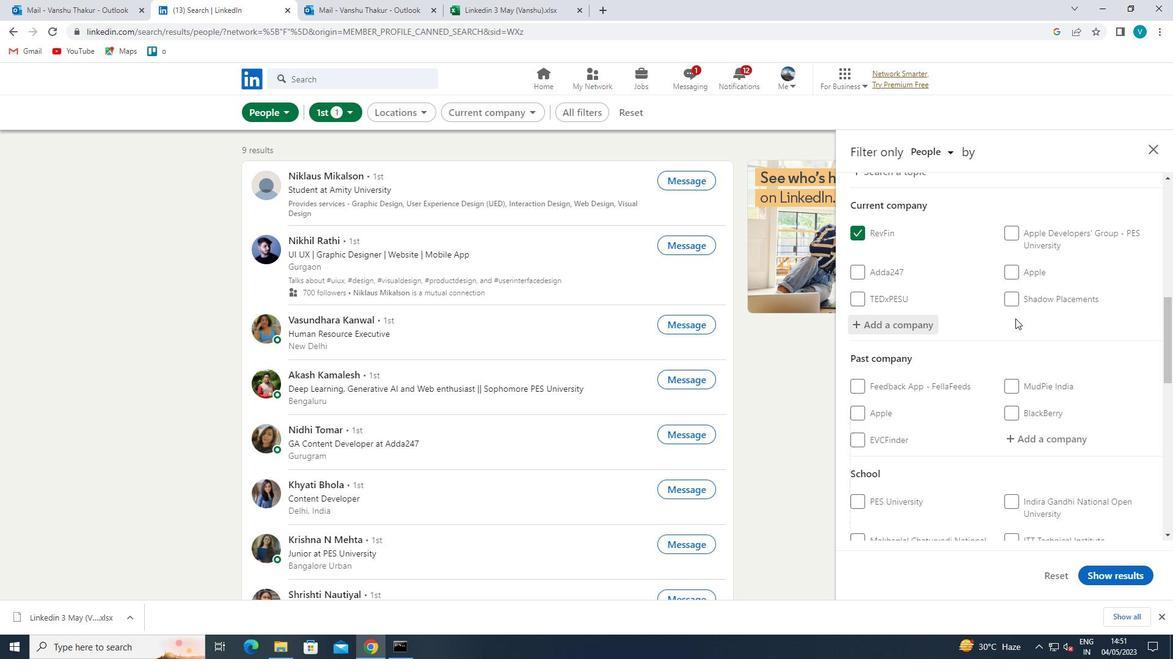
Action: Mouse scrolled (1014, 318) with delta (0, 0)
Screenshot: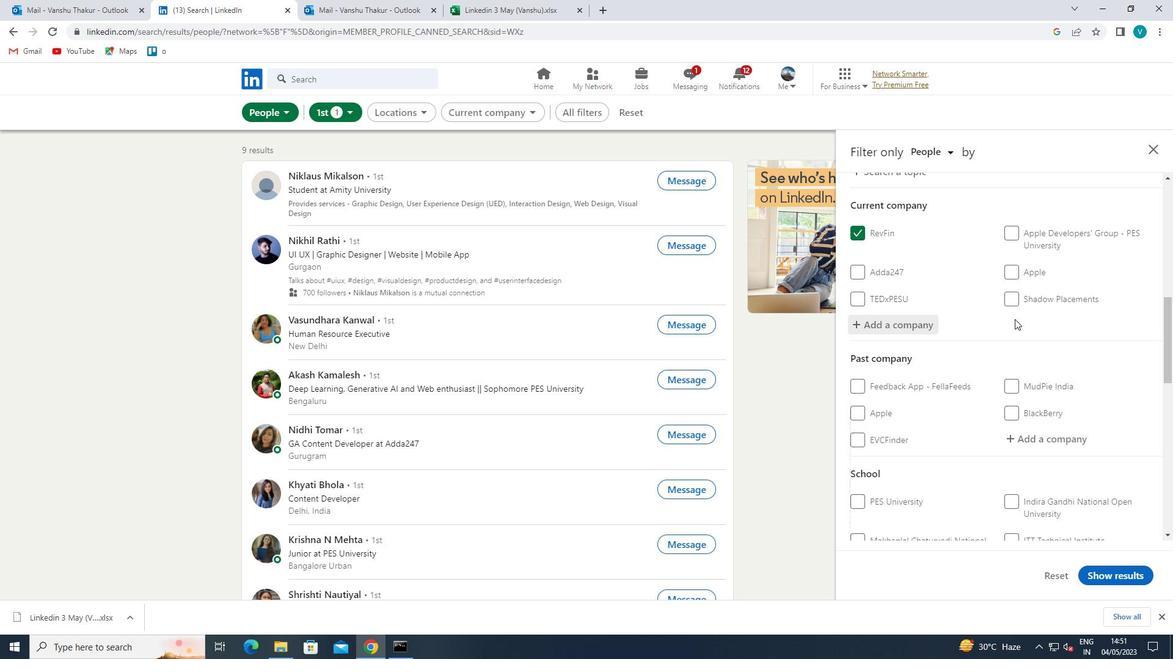 
Action: Mouse scrolled (1014, 318) with delta (0, 0)
Screenshot: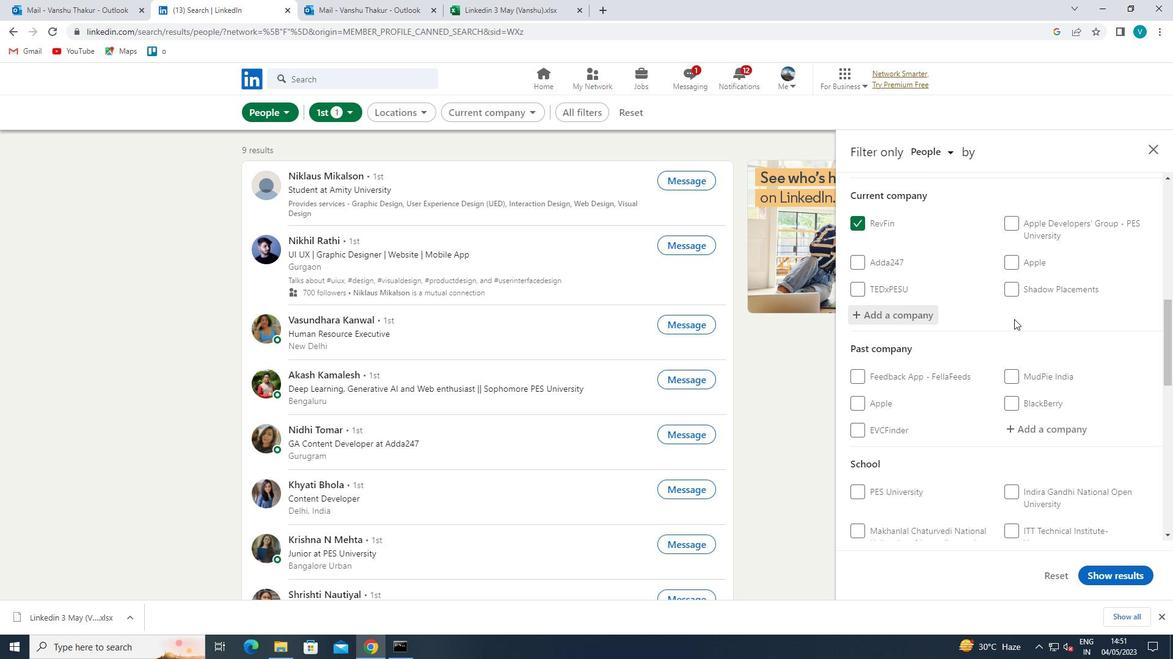 
Action: Mouse moved to (1024, 405)
Screenshot: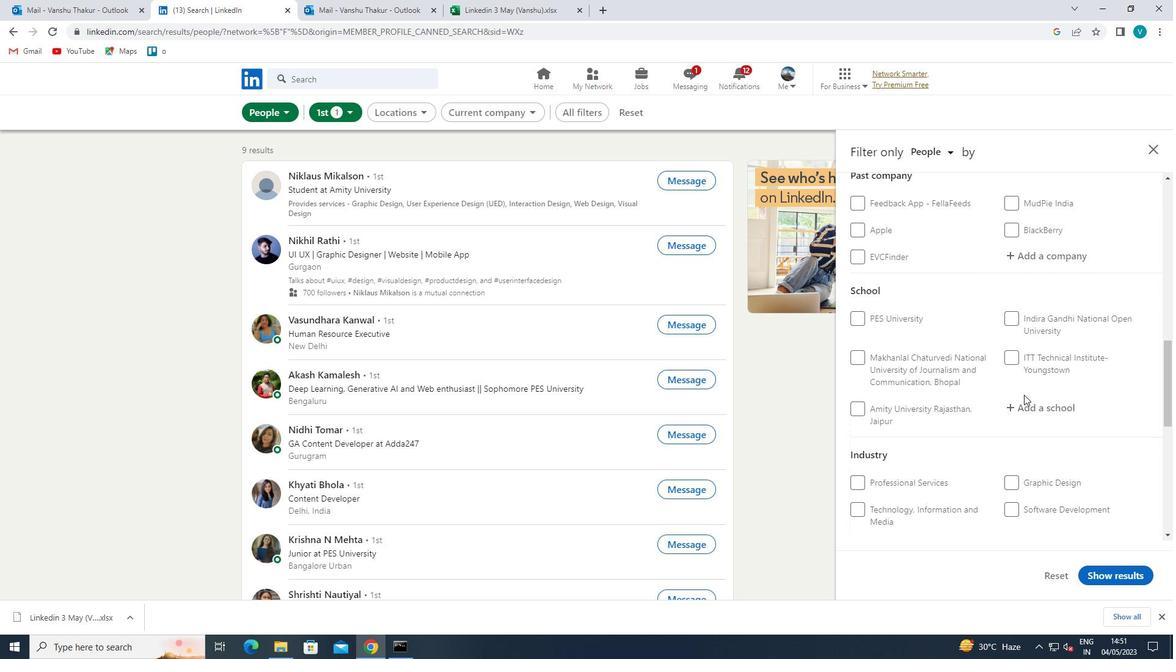 
Action: Mouse pressed left at (1024, 405)
Screenshot: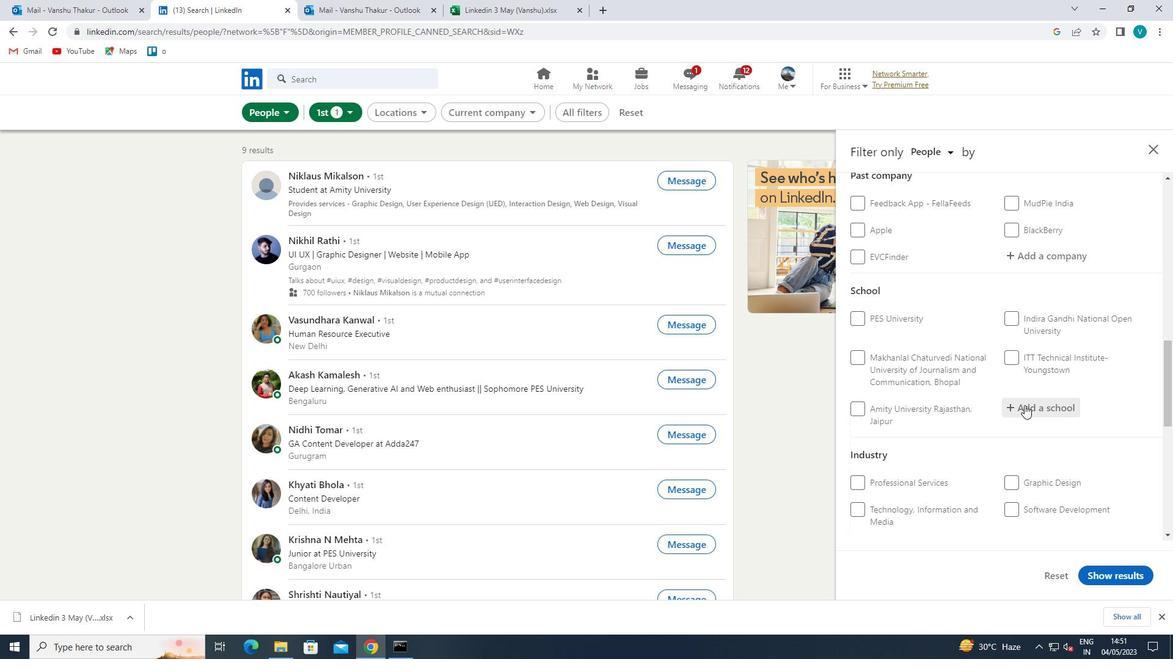 
Action: Key pressed <Key.shift>SHIV<Key.space><Key.shift>NADAR
Screenshot: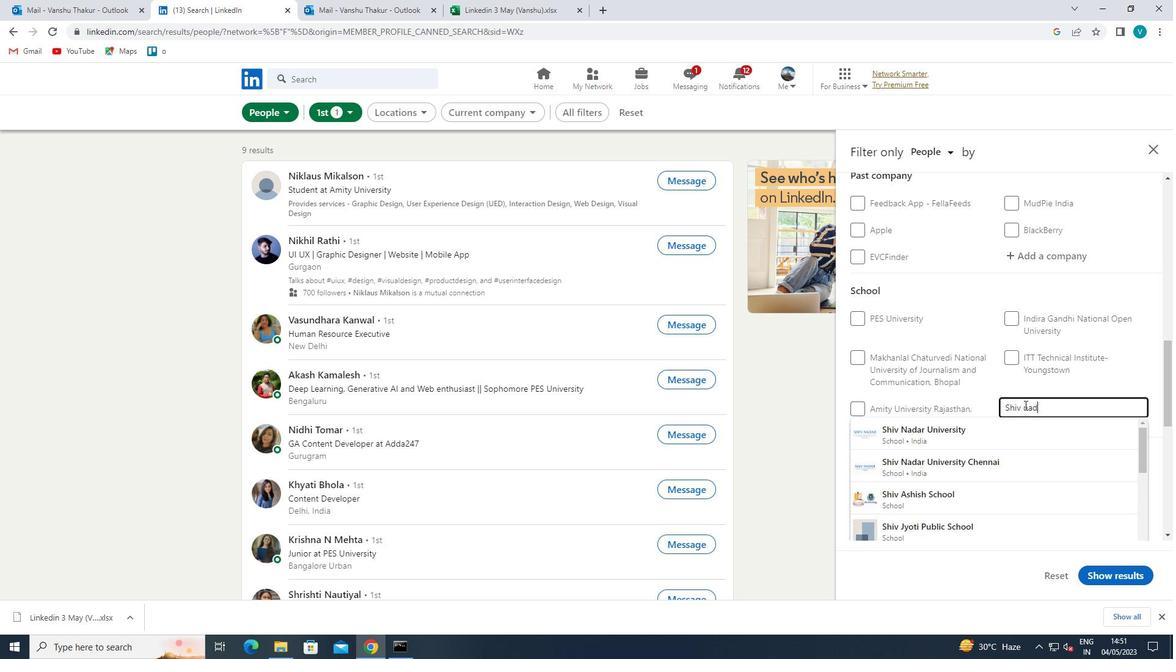
Action: Mouse moved to (1002, 422)
Screenshot: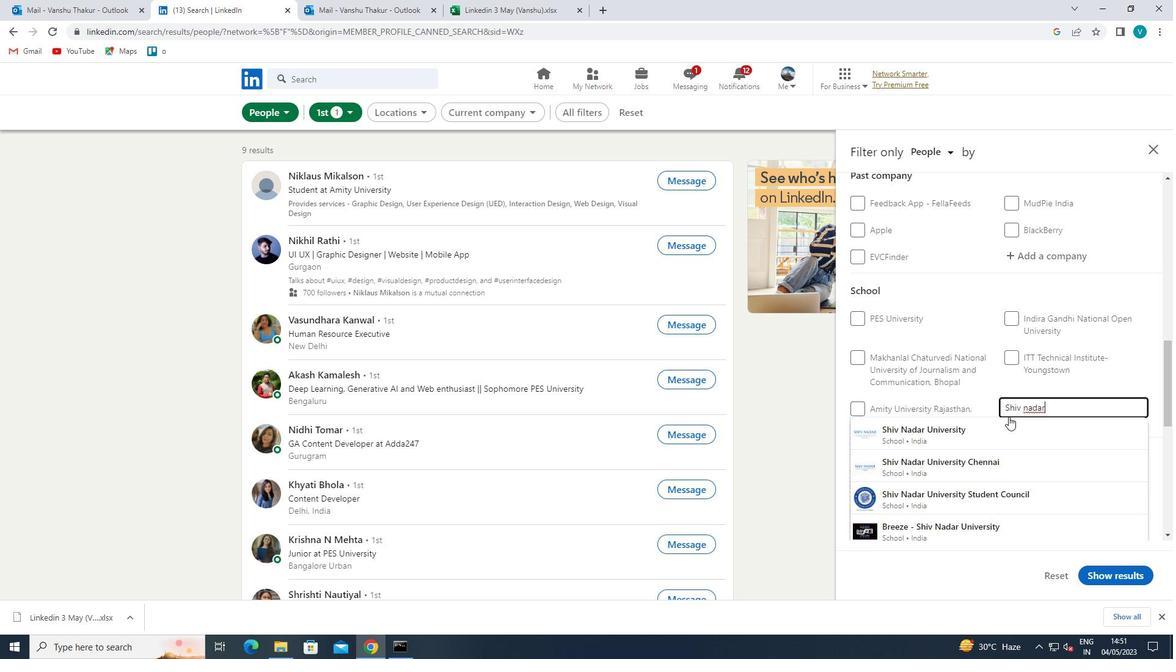 
Action: Mouse pressed left at (1002, 422)
Screenshot: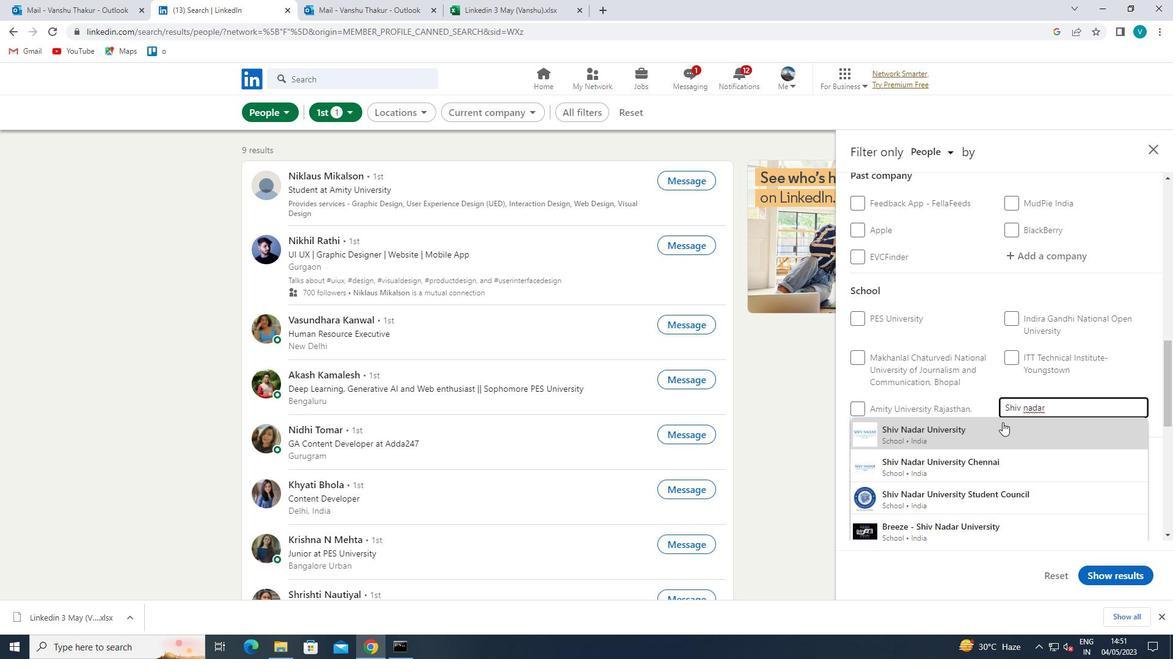 
Action: Mouse moved to (1000, 422)
Screenshot: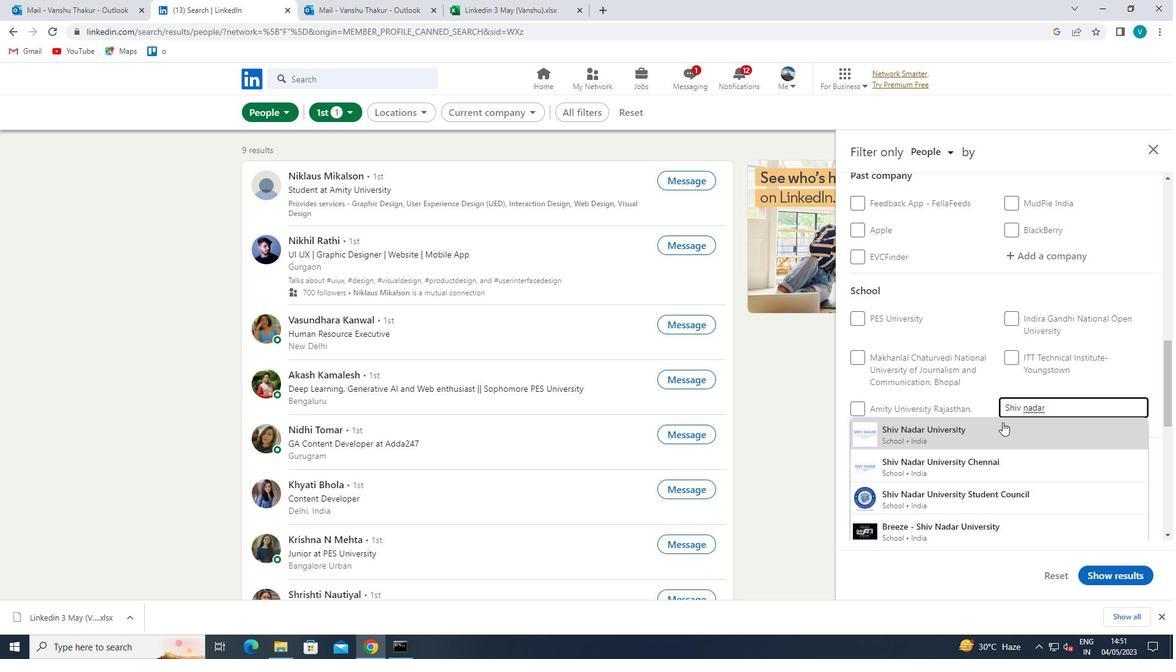 
Action: Mouse scrolled (1000, 422) with delta (0, 0)
Screenshot: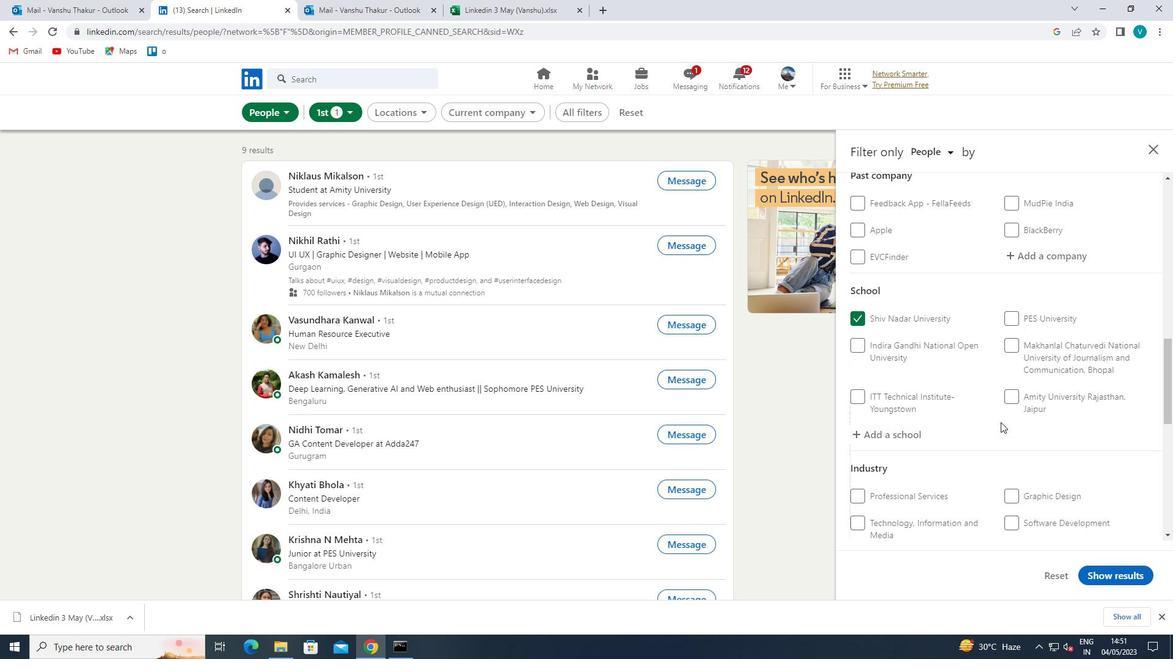 
Action: Mouse moved to (1000, 423)
Screenshot: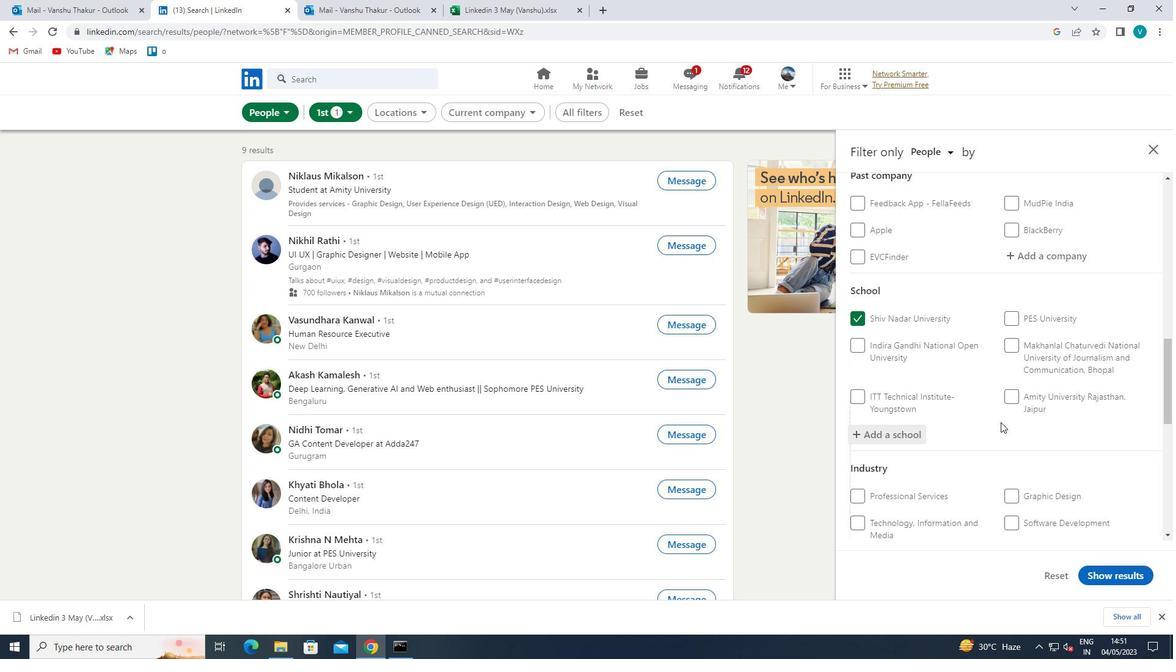 
Action: Mouse scrolled (1000, 422) with delta (0, 0)
Screenshot: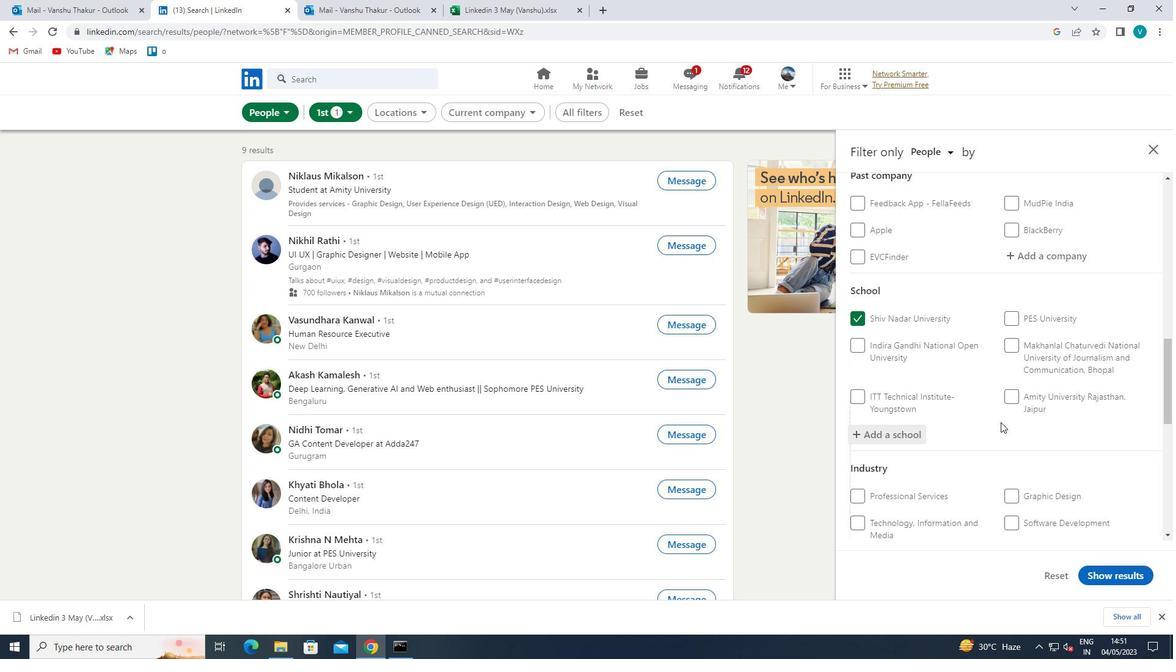 
Action: Mouse moved to (1000, 423)
Screenshot: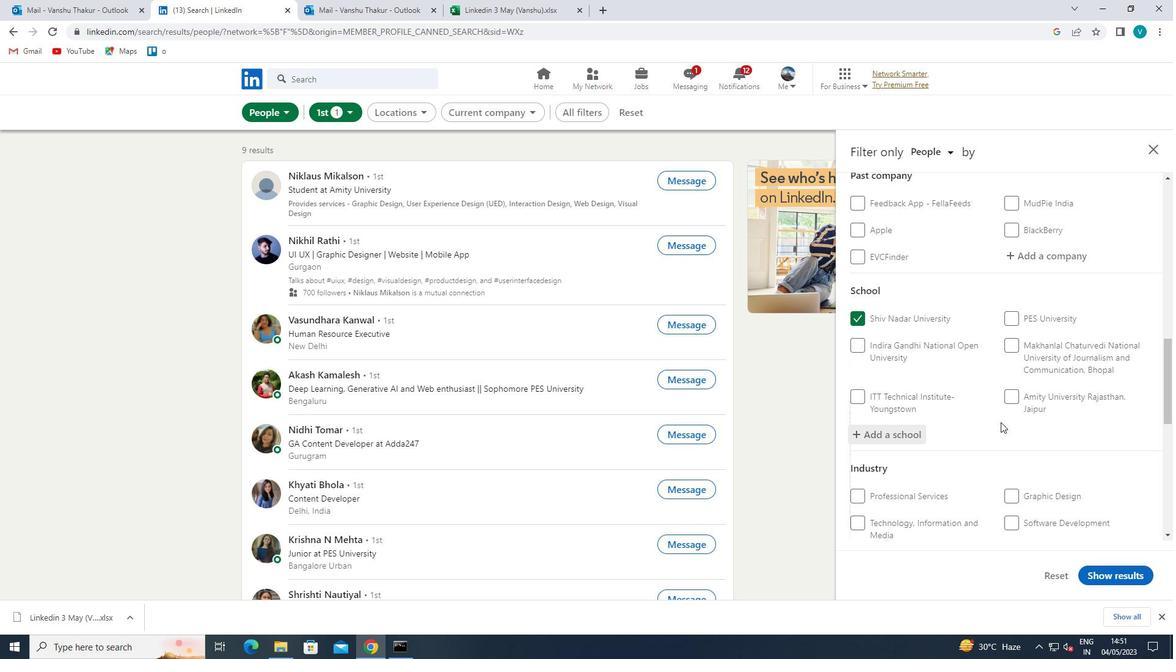 
Action: Mouse scrolled (1000, 423) with delta (0, 0)
Screenshot: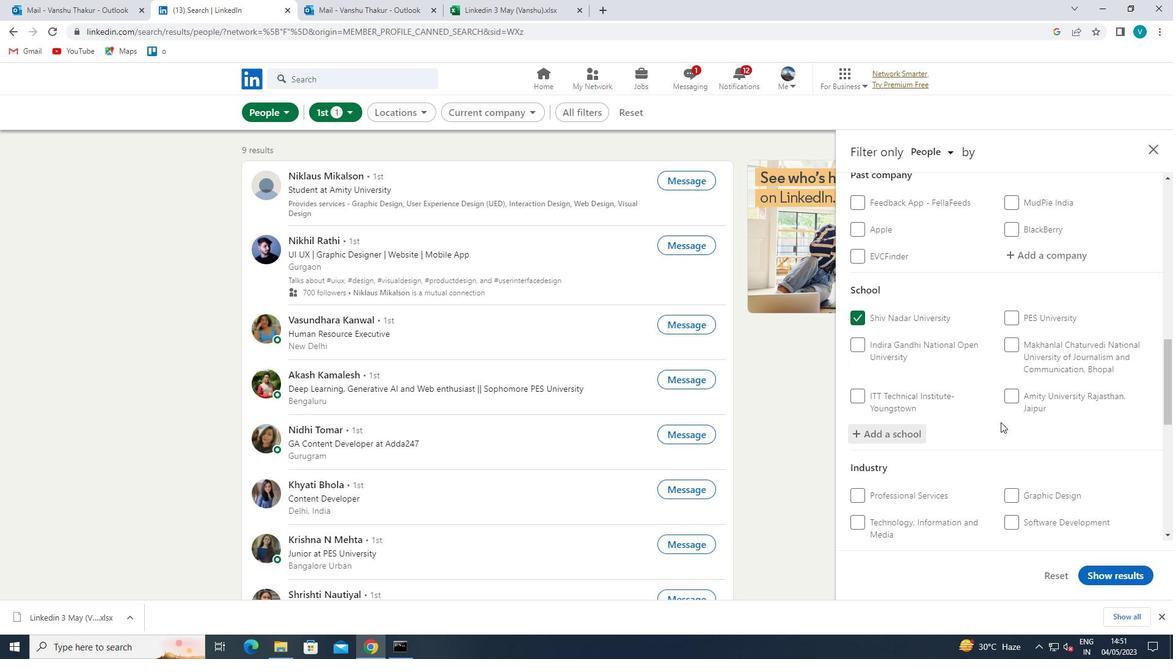 
Action: Mouse moved to (1033, 381)
Screenshot: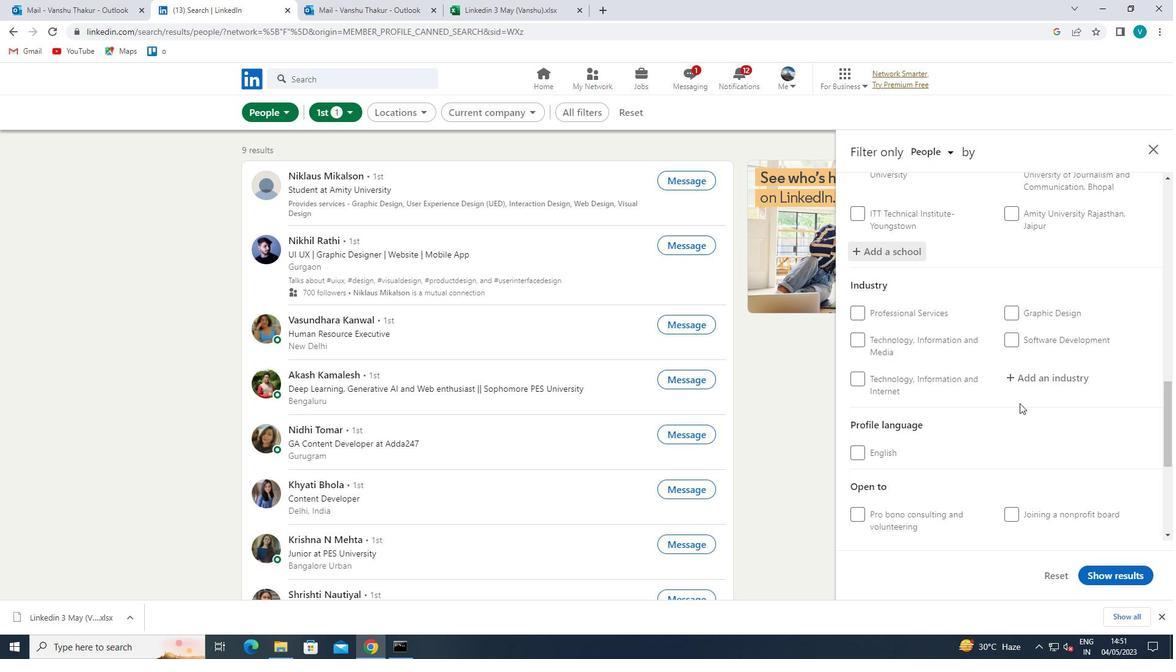 
Action: Mouse pressed left at (1033, 381)
Screenshot: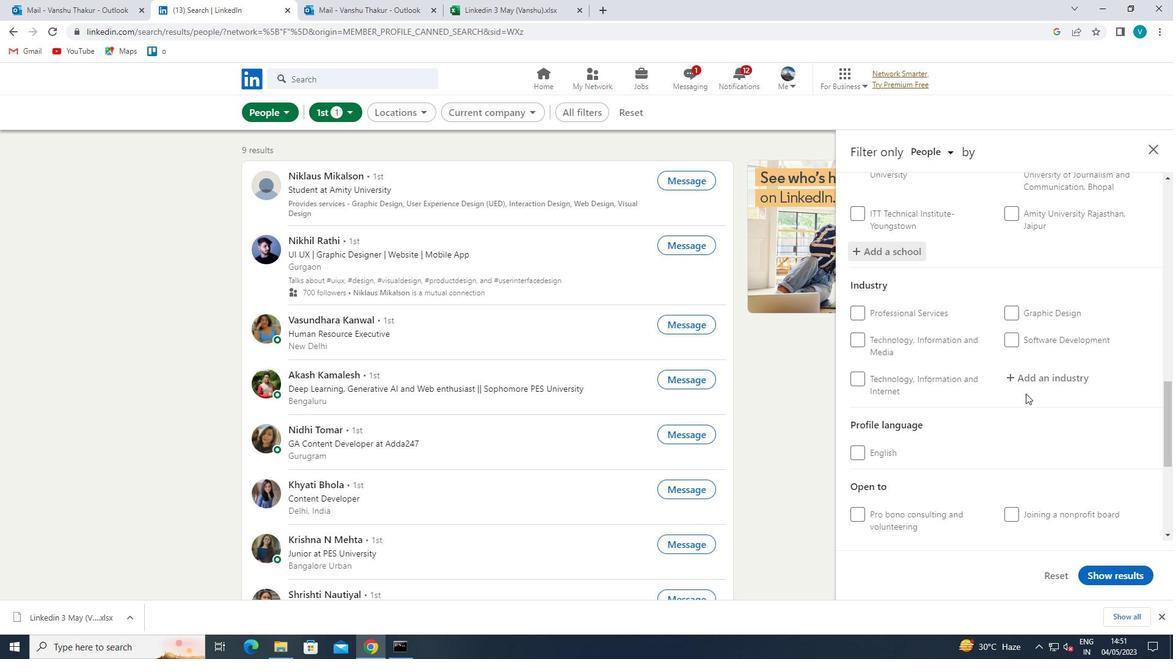 
Action: Mouse moved to (1033, 381)
Screenshot: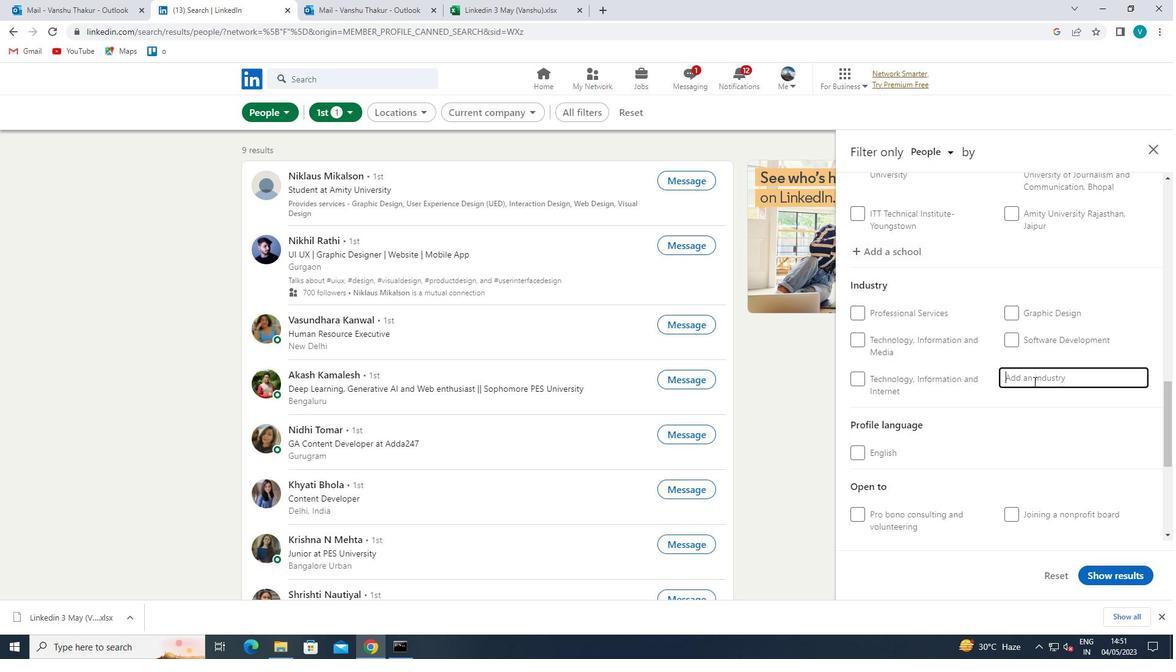 
Action: Key pressed <Key.shift>TRUCK<Key.space>
Screenshot: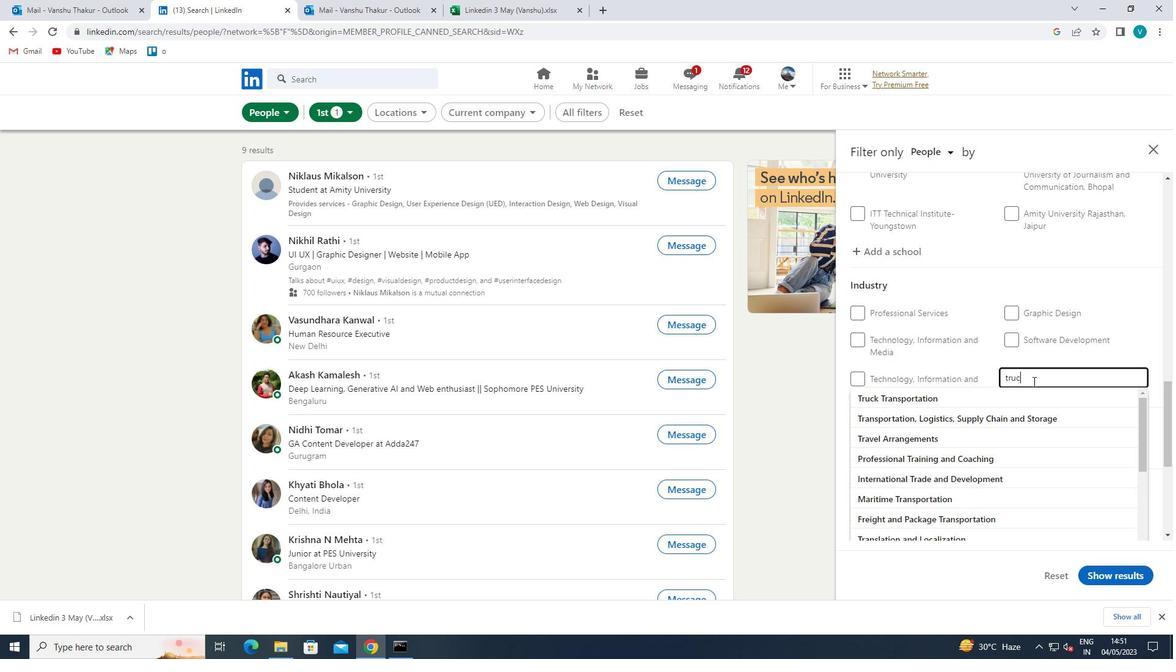 
Action: Mouse moved to (1015, 395)
Screenshot: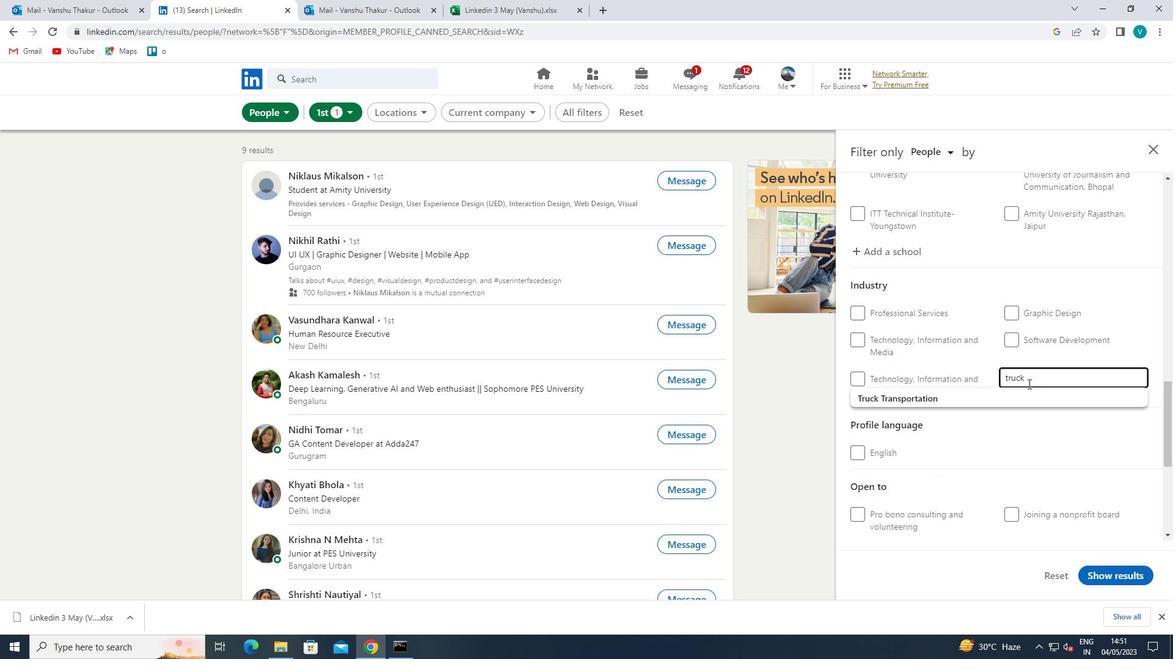 
Action: Mouse pressed left at (1015, 395)
Screenshot: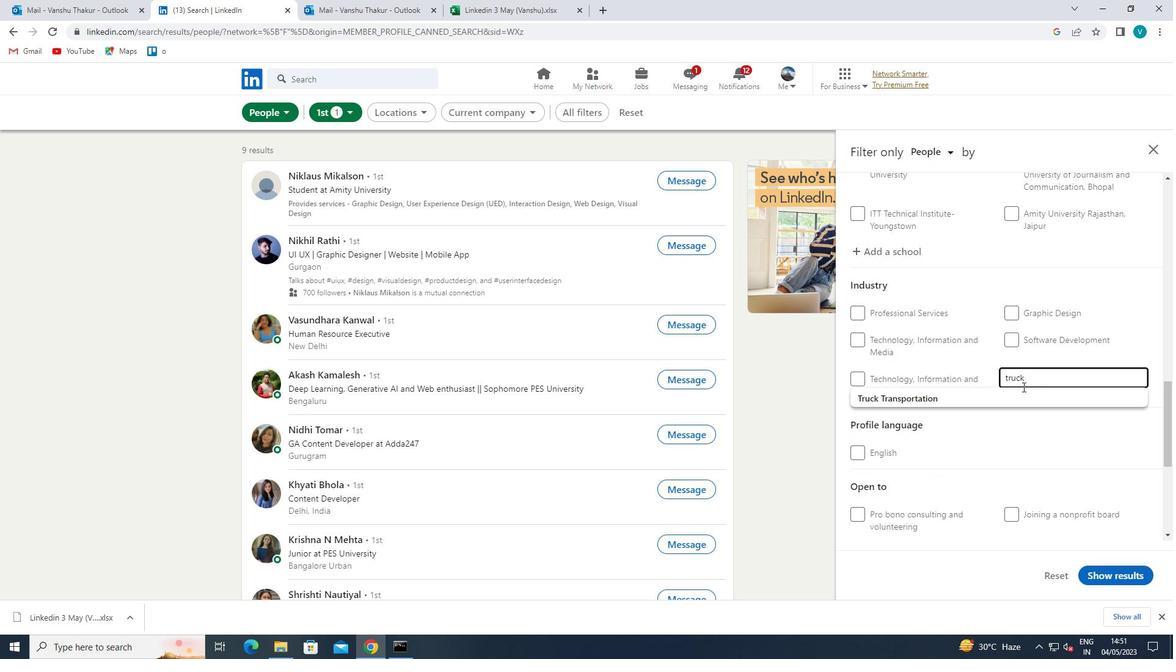 
Action: Mouse moved to (1016, 395)
Screenshot: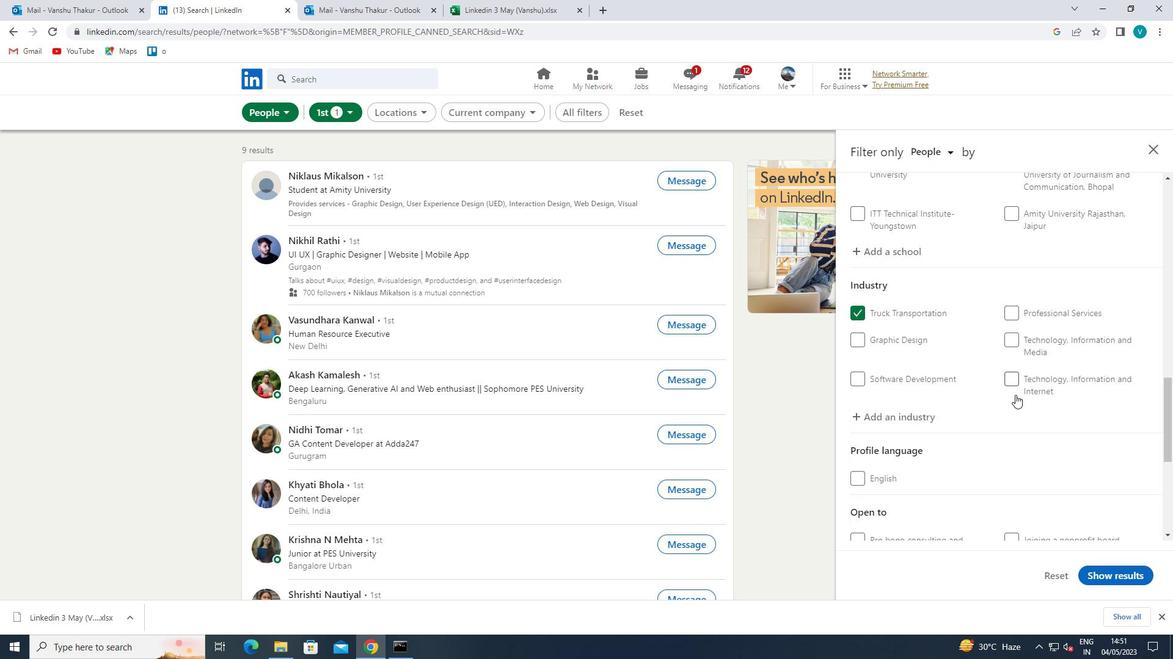 
Action: Mouse scrolled (1016, 395) with delta (0, 0)
Screenshot: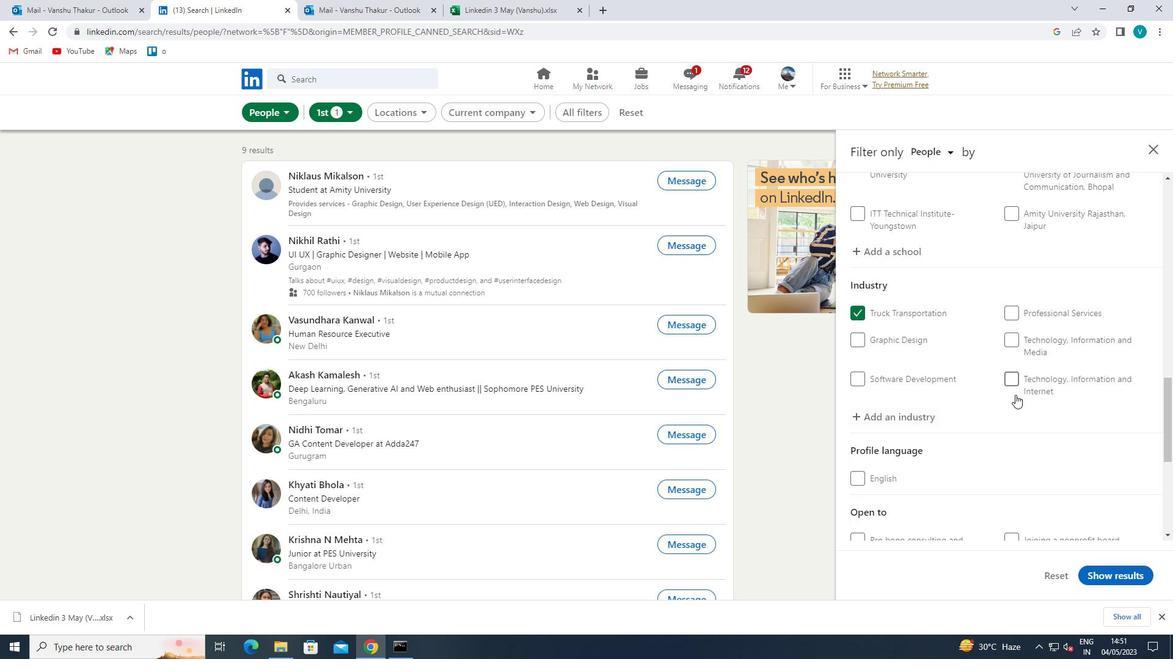 
Action: Mouse scrolled (1016, 395) with delta (0, 0)
Screenshot: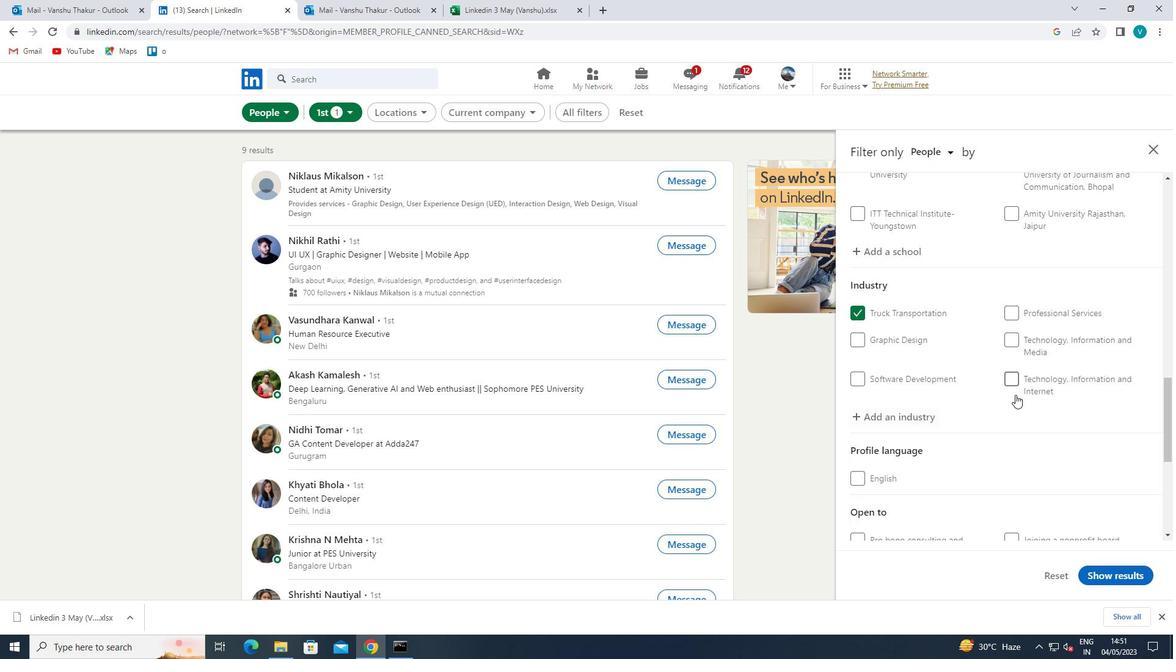 
Action: Mouse scrolled (1016, 395) with delta (0, 0)
Screenshot: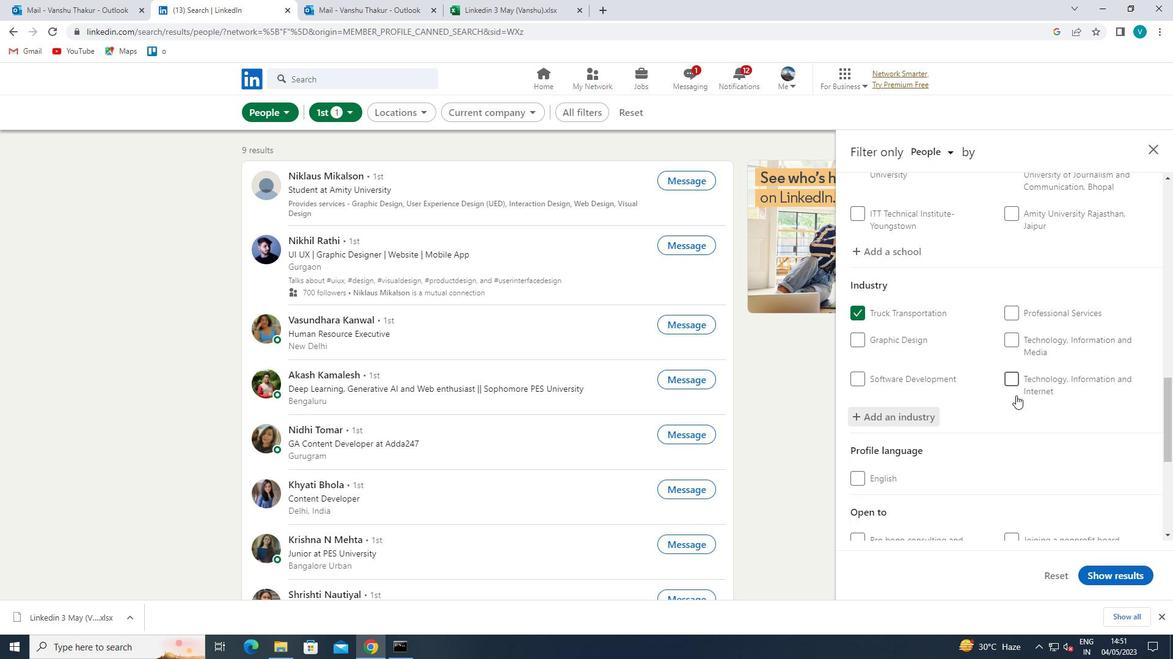 
Action: Mouse scrolled (1016, 395) with delta (0, 0)
Screenshot: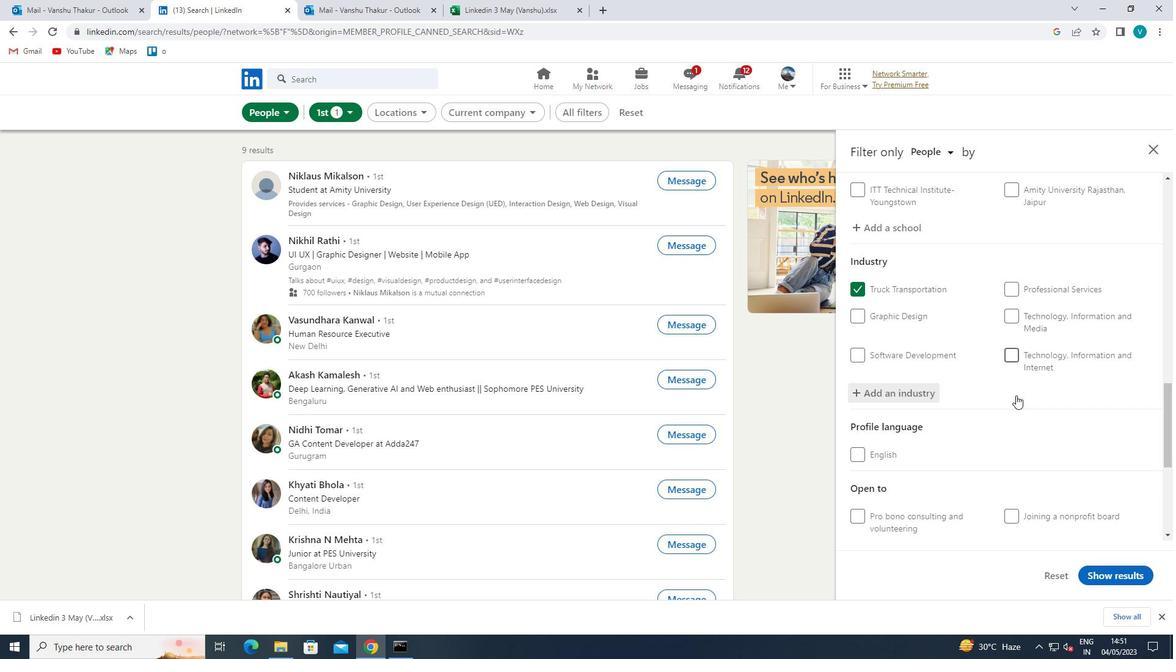 
Action: Mouse moved to (1063, 425)
Screenshot: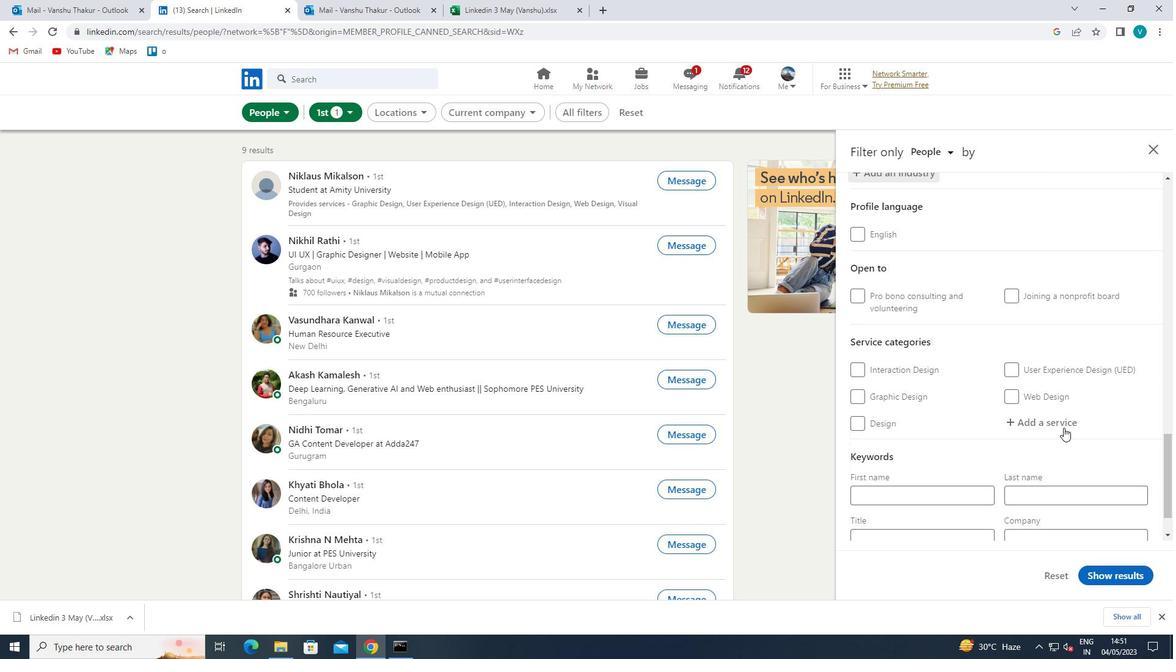 
Action: Mouse pressed left at (1063, 425)
Screenshot: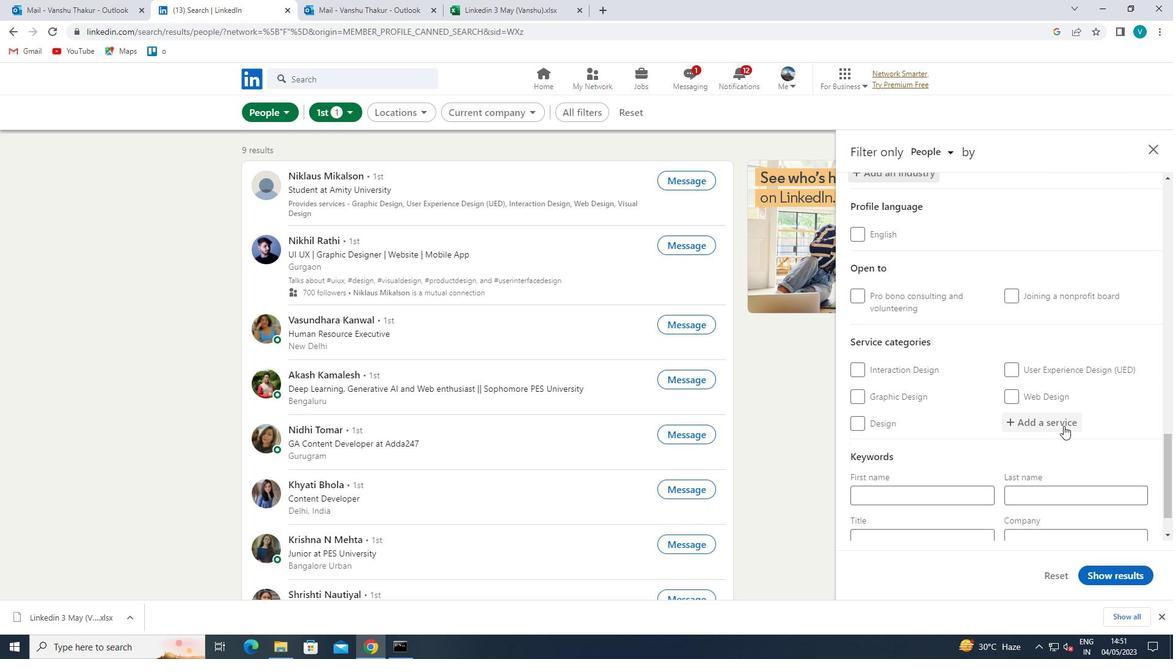 
Action: Key pressed <Key.shift>WEB<Key.space><Key.shift>DES
Screenshot: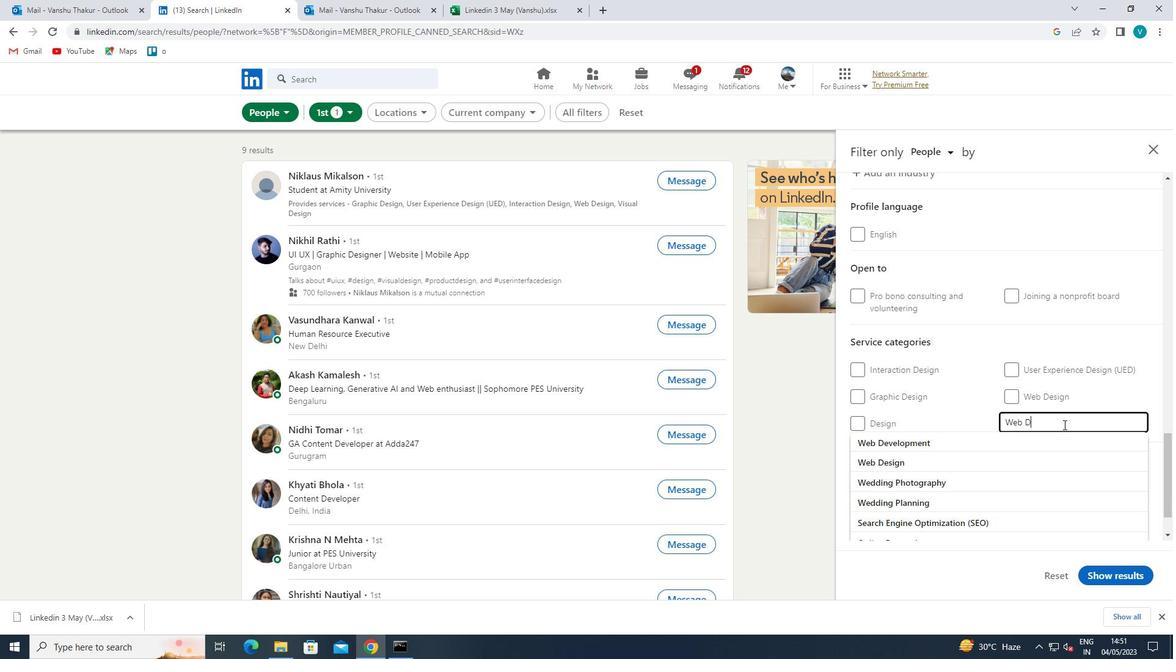
Action: Mouse moved to (1001, 445)
Screenshot: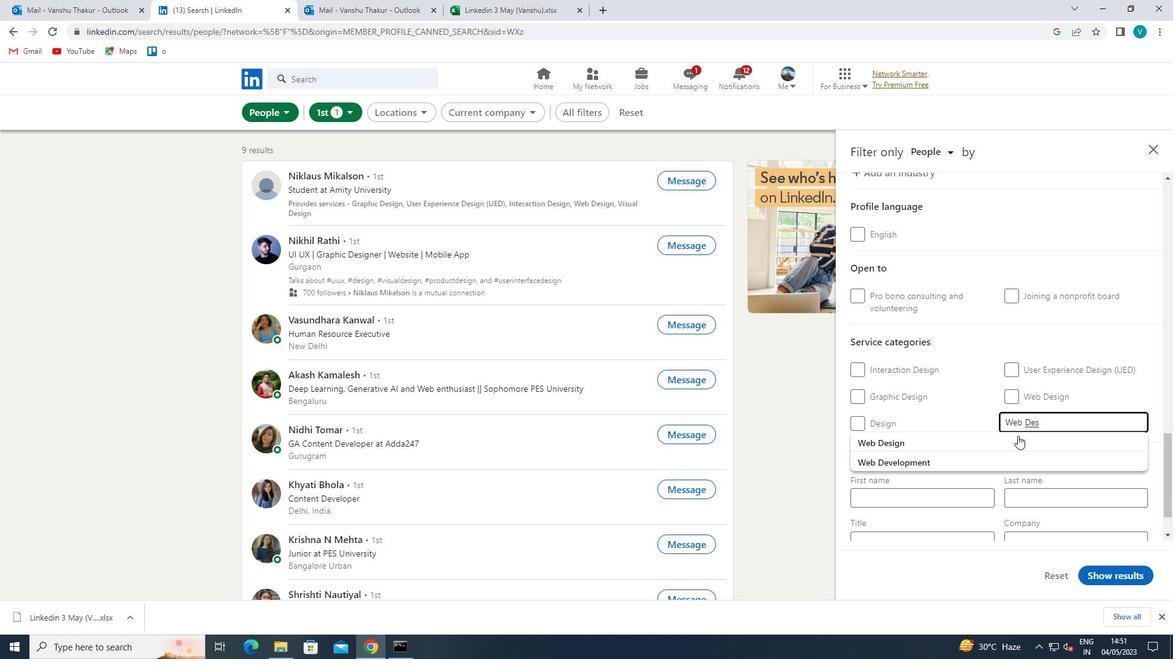 
Action: Mouse pressed left at (1001, 445)
Screenshot: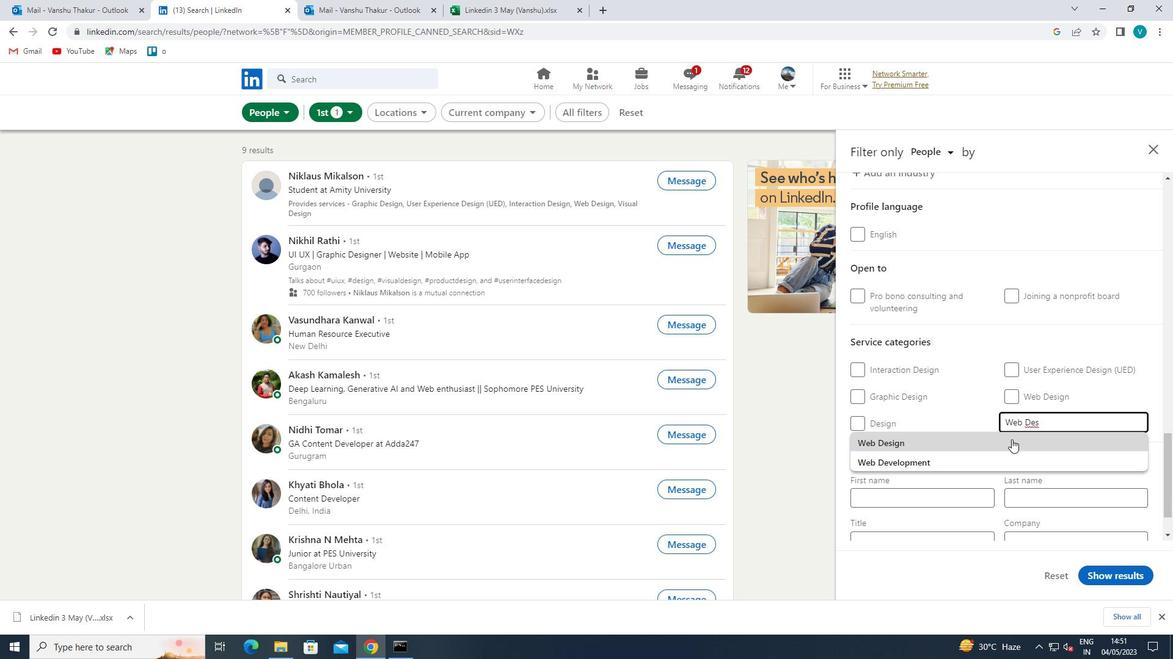 
Action: Mouse scrolled (1001, 444) with delta (0, 0)
Screenshot: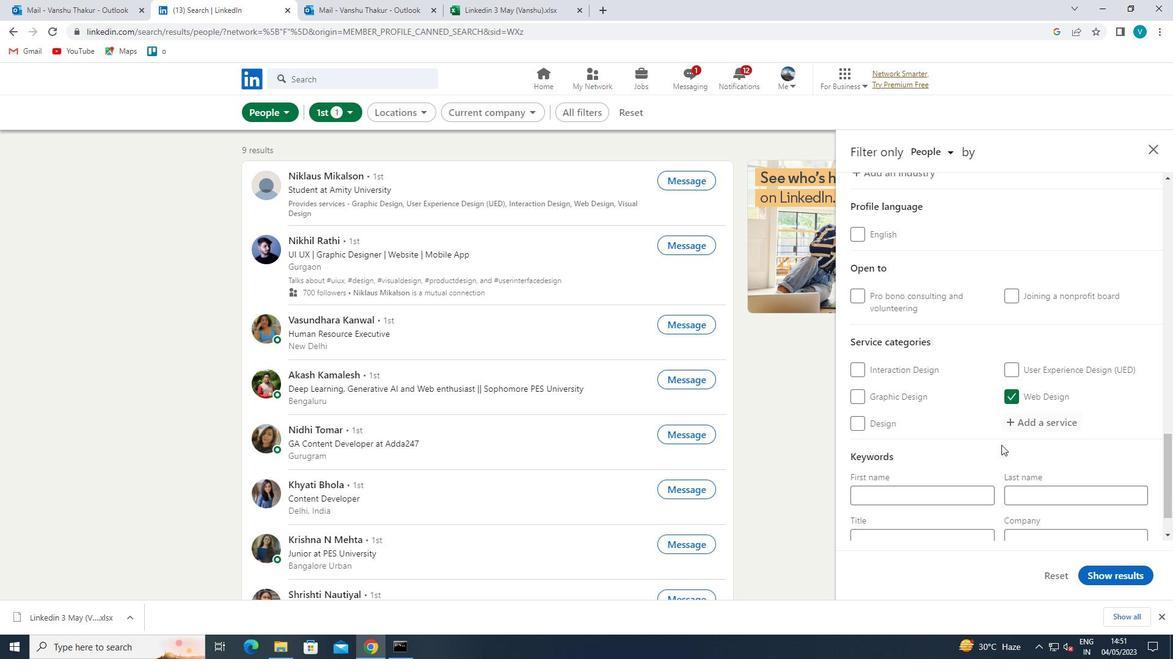
Action: Mouse moved to (1000, 445)
Screenshot: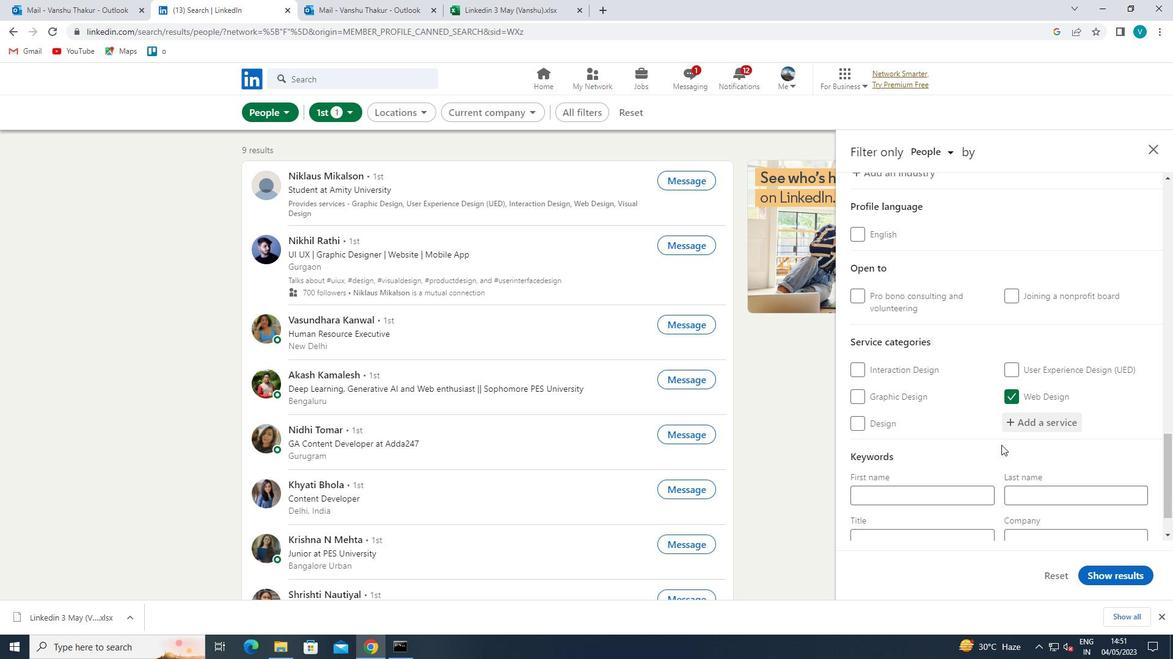 
Action: Mouse scrolled (1000, 445) with delta (0, 0)
Screenshot: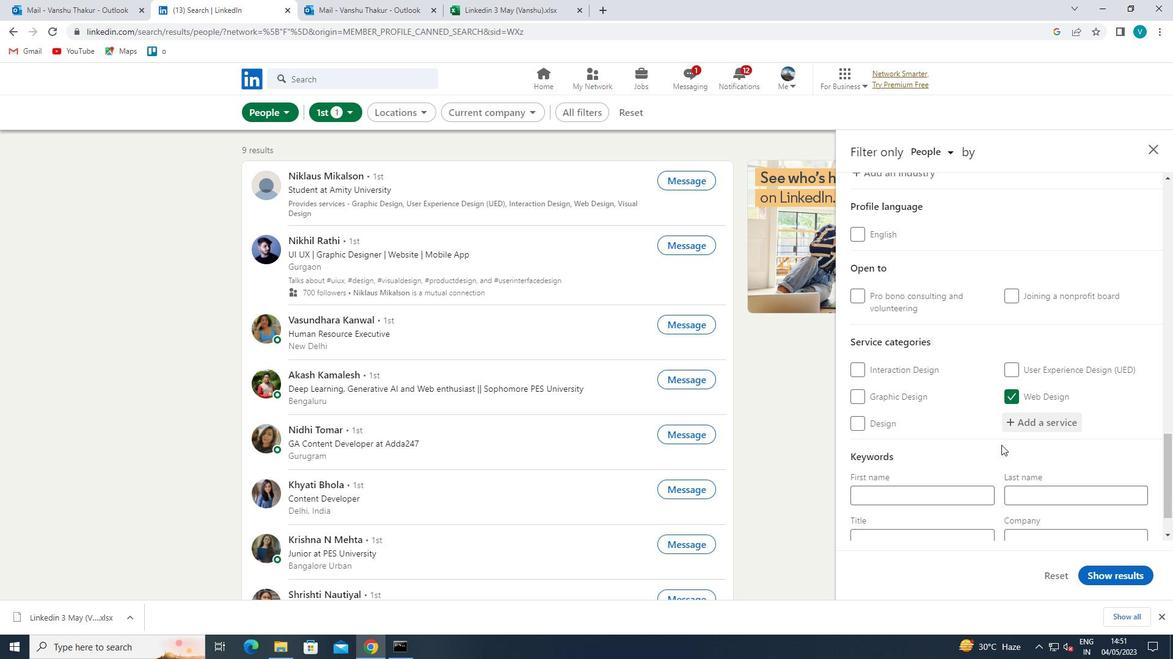 
Action: Mouse moved to (1000, 445)
Screenshot: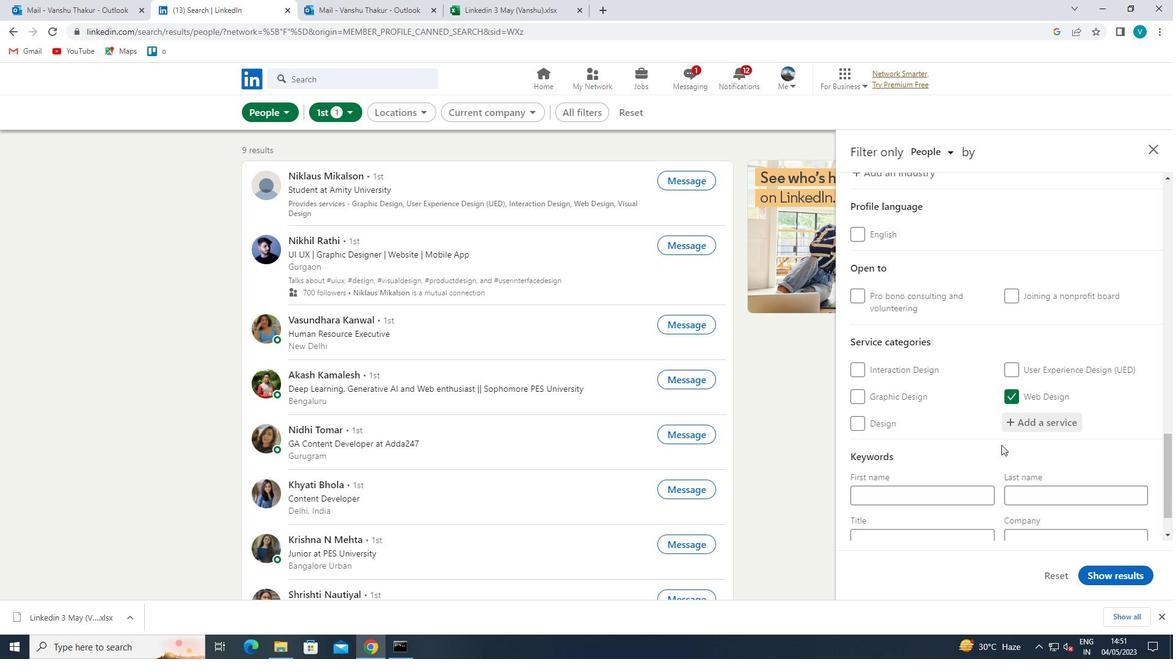 
Action: Mouse scrolled (1000, 445) with delta (0, 0)
Screenshot: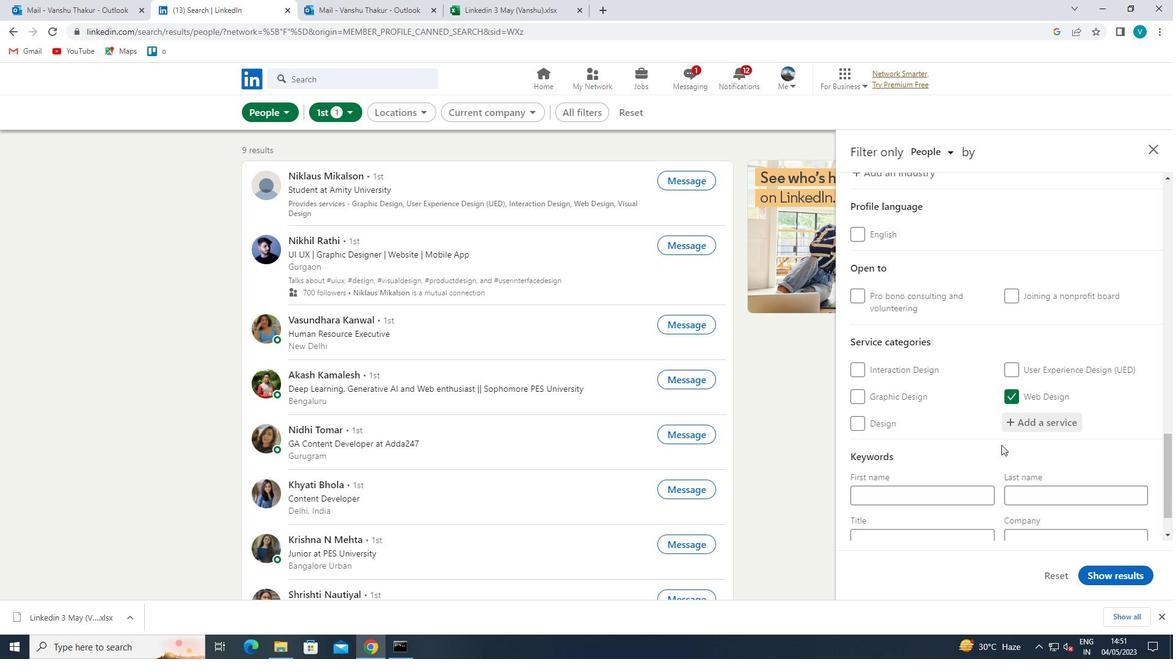 
Action: Mouse moved to (997, 447)
Screenshot: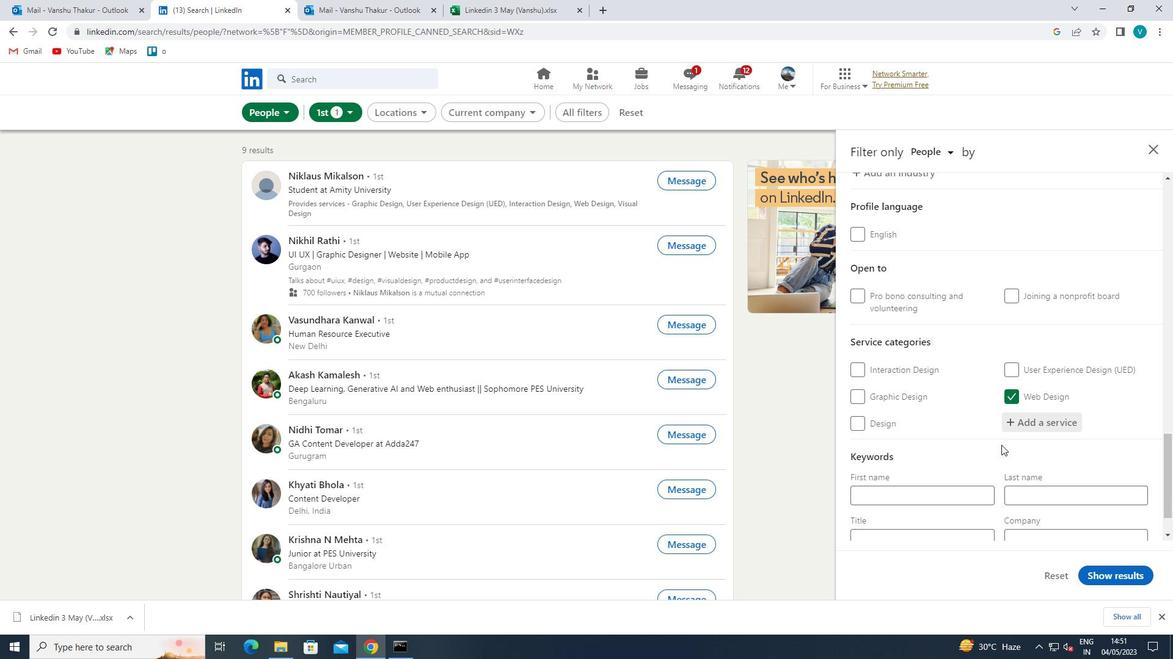 
Action: Mouse scrolled (997, 446) with delta (0, 0)
Screenshot: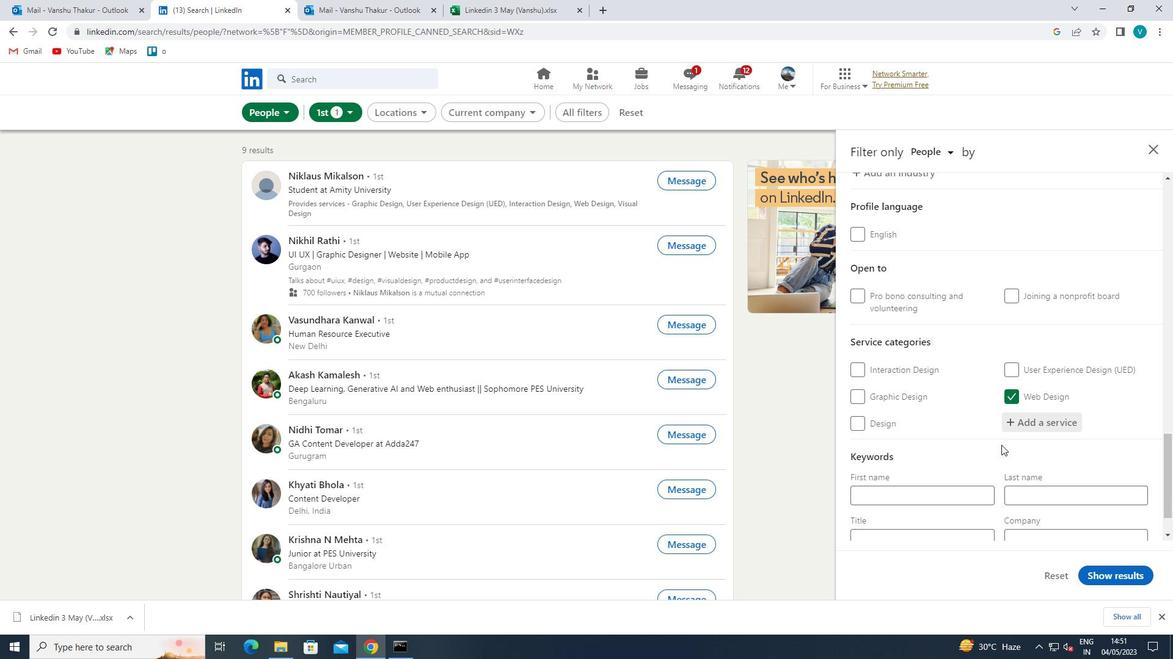 
Action: Mouse moved to (965, 470)
Screenshot: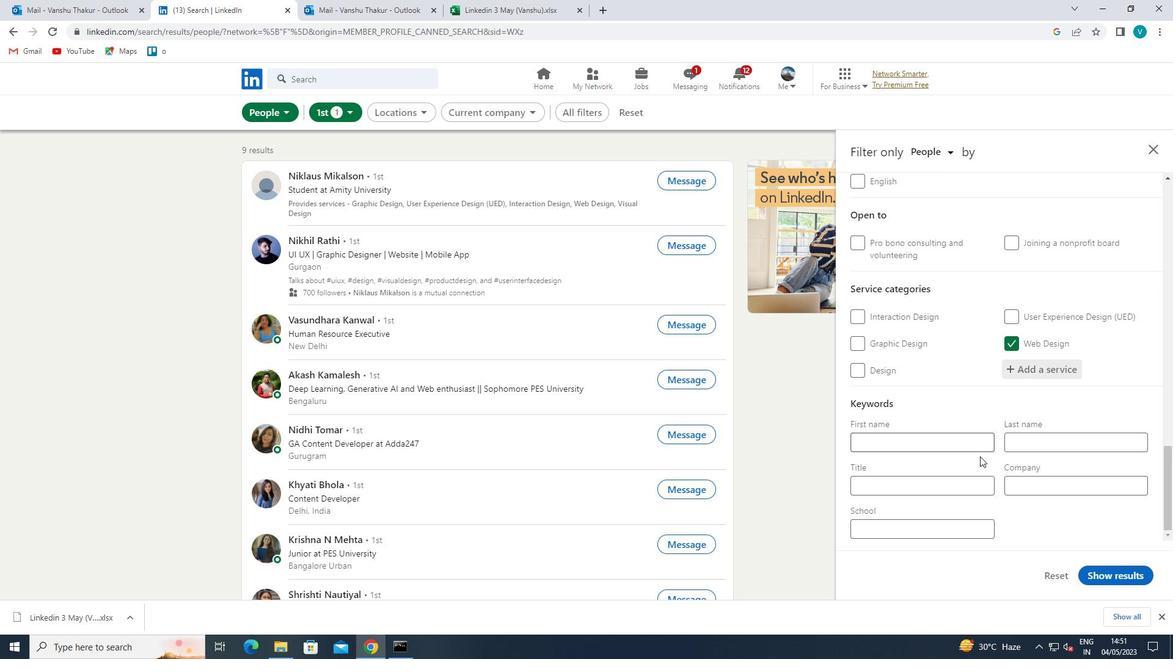 
Action: Mouse pressed left at (965, 470)
Screenshot: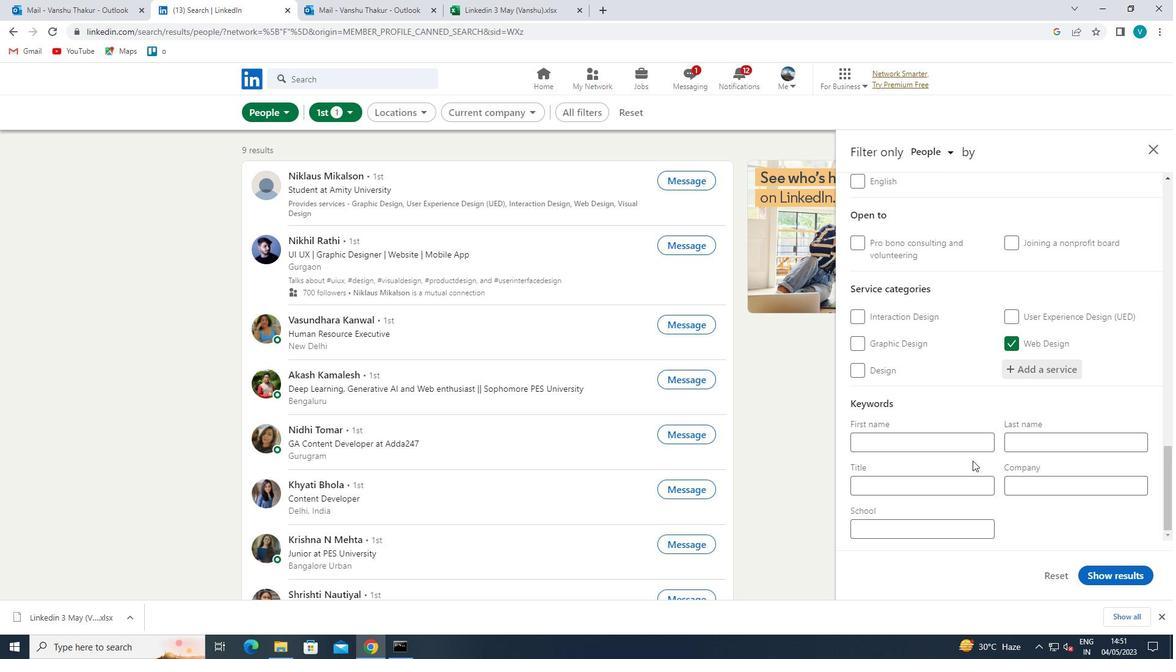 
Action: Mouse moved to (965, 470)
Screenshot: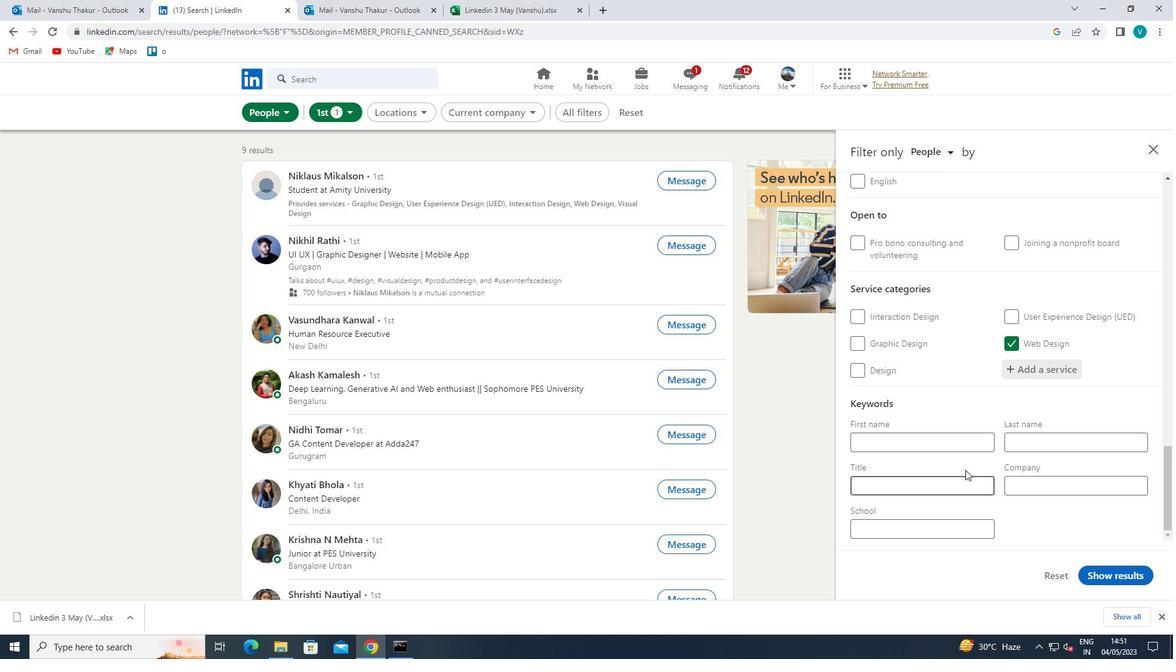 
Action: Key pressed <Key.shift>HANDYMAN
Screenshot: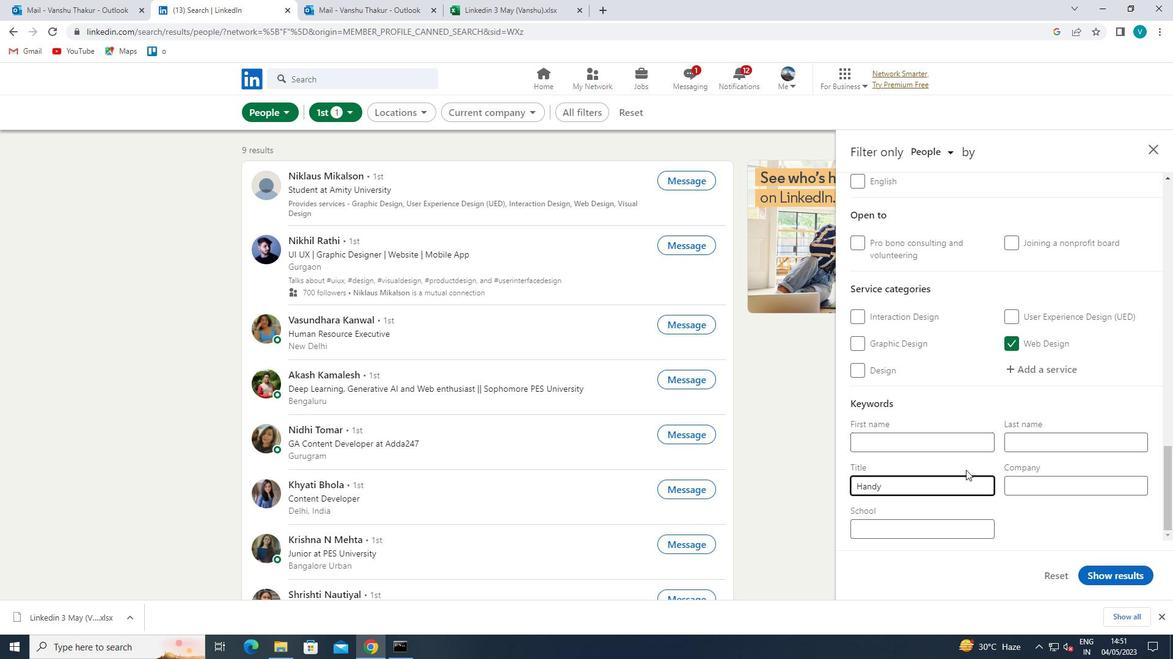
Action: Mouse moved to (1126, 578)
Screenshot: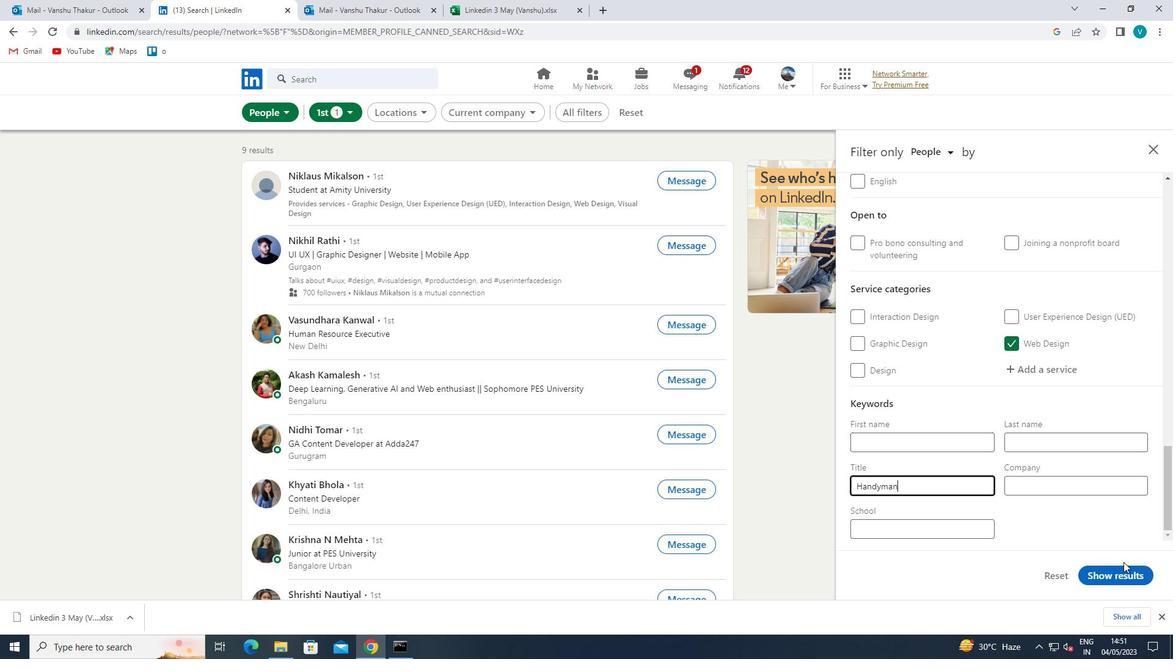 
Action: Mouse pressed left at (1126, 578)
Screenshot: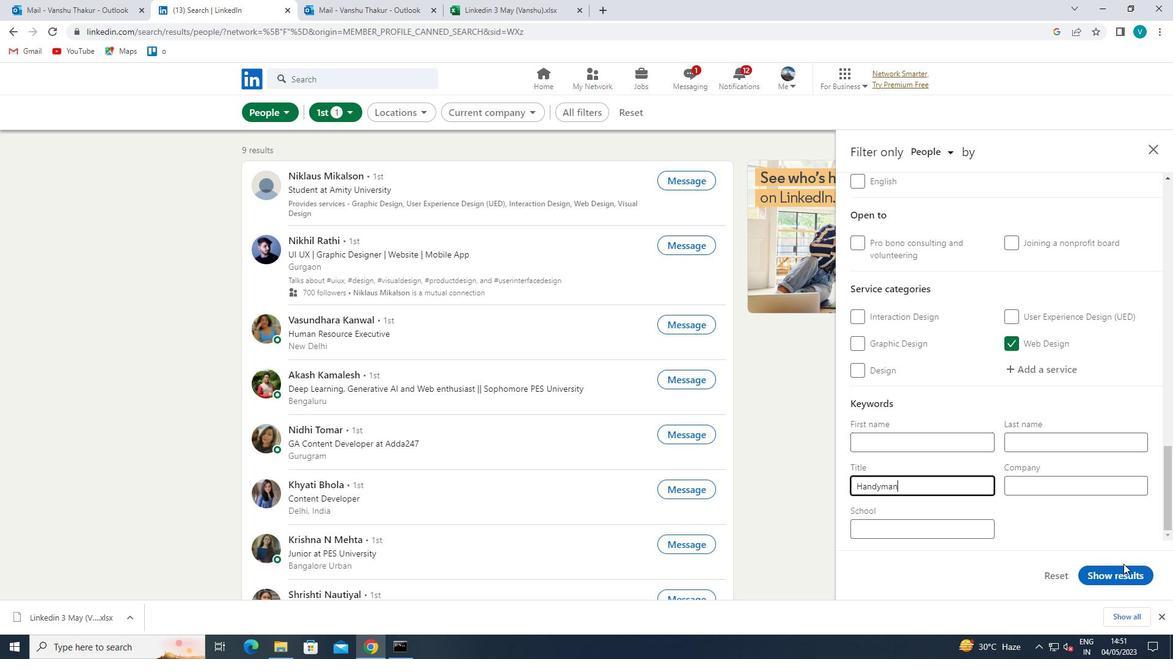 
